 Task: Find connections with filter location Hilsa with filter topic #healthy with filter profile language German with filter current company TCIExpress Ltd with filter school Dr B R Ambedkar National Institute of Technology, Jalandhar with filter industry Administrative and Support Services with filter service category Pricing Strategy with filter keywords title Animal Shelter Volunteer
Action: Mouse moved to (554, 82)
Screenshot: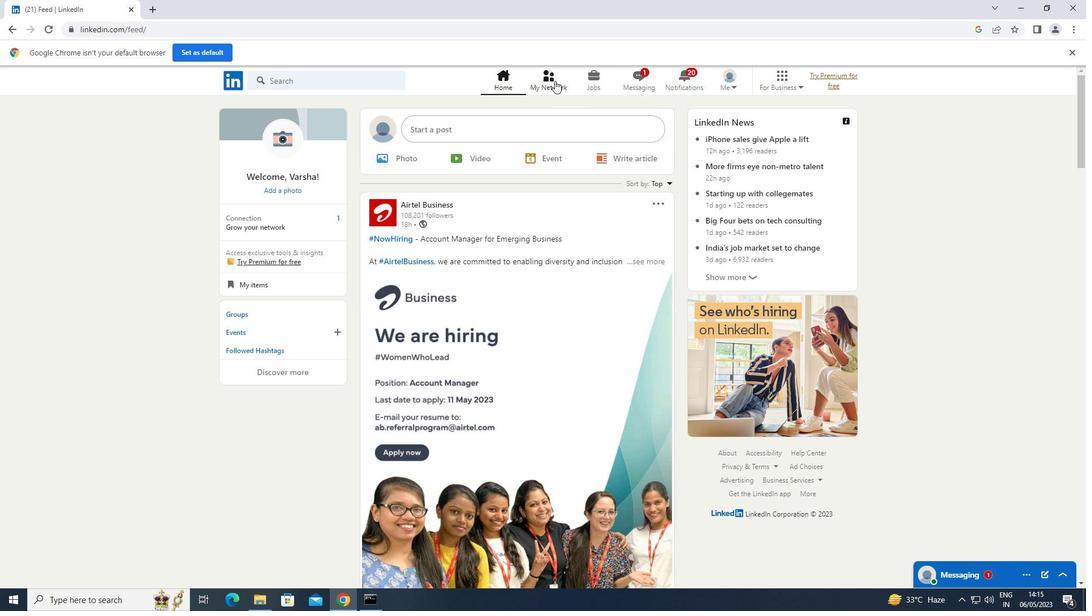 
Action: Mouse pressed left at (554, 82)
Screenshot: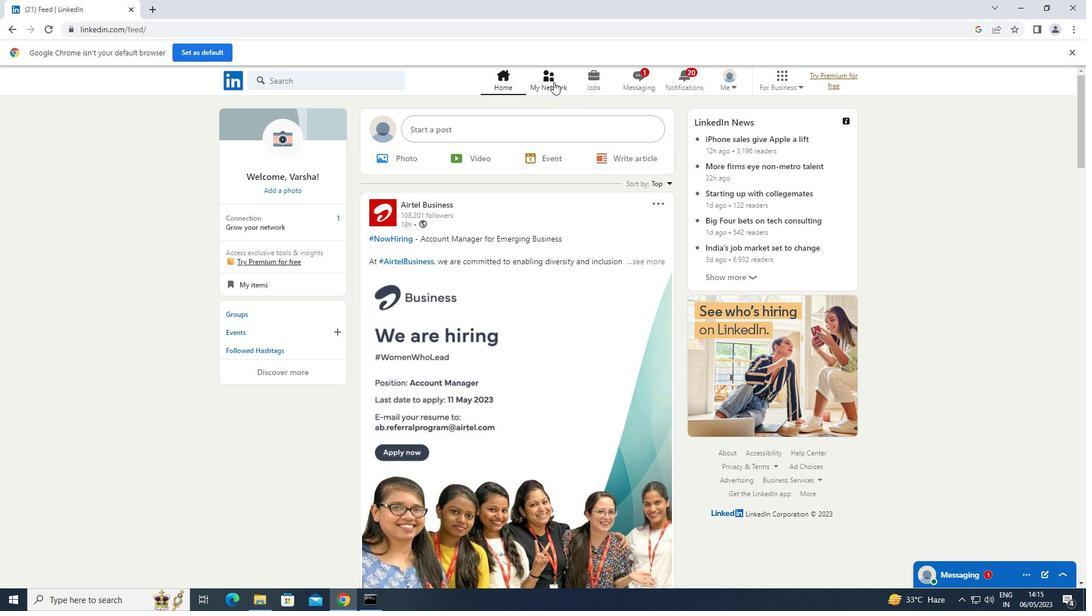 
Action: Mouse moved to (311, 143)
Screenshot: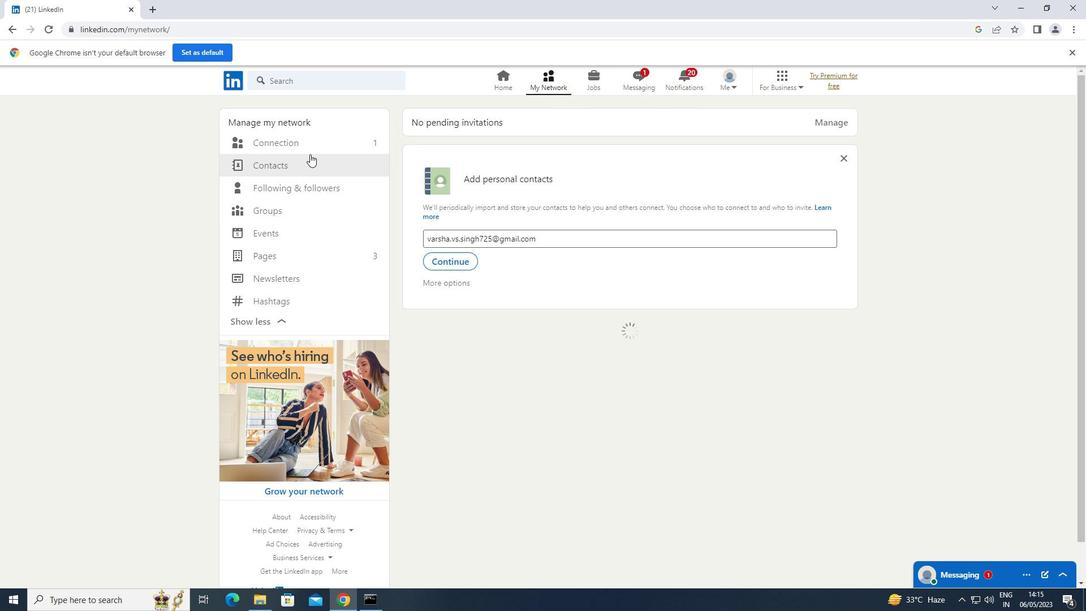 
Action: Mouse pressed left at (311, 143)
Screenshot: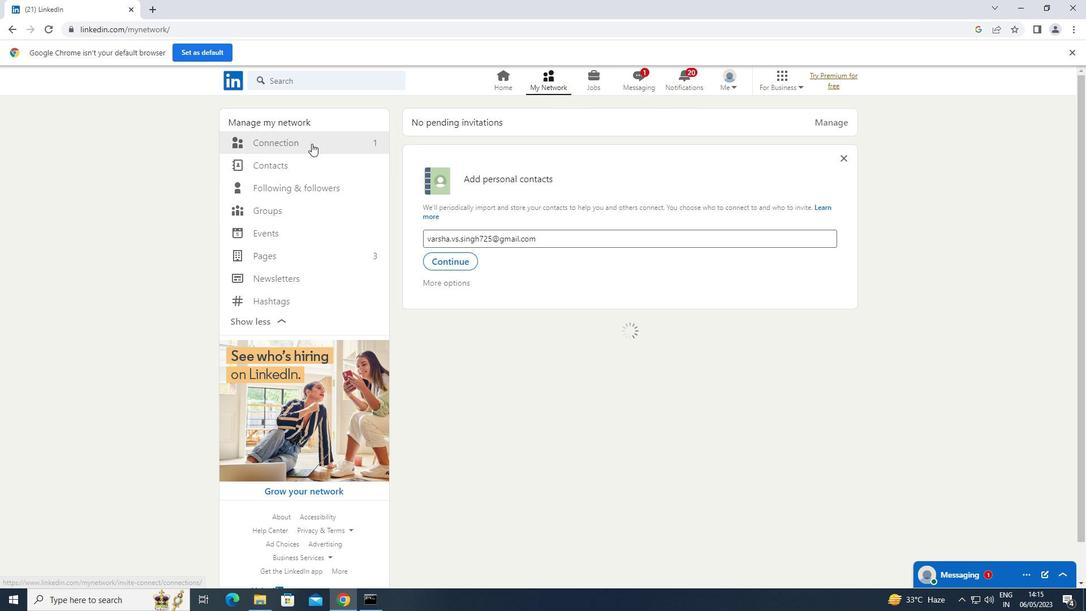 
Action: Mouse moved to (636, 143)
Screenshot: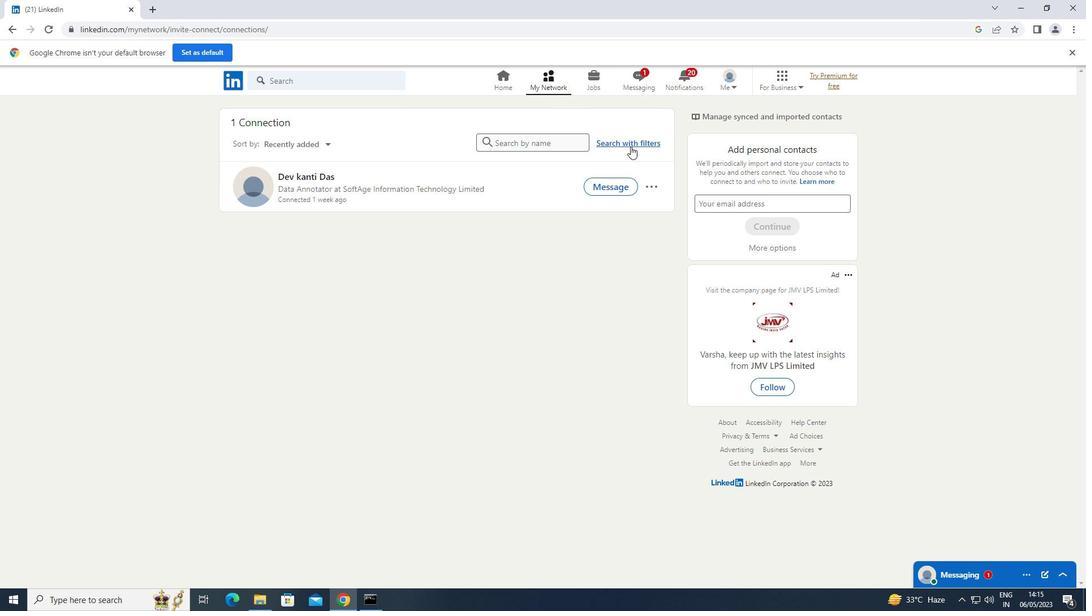 
Action: Mouse pressed left at (636, 143)
Screenshot: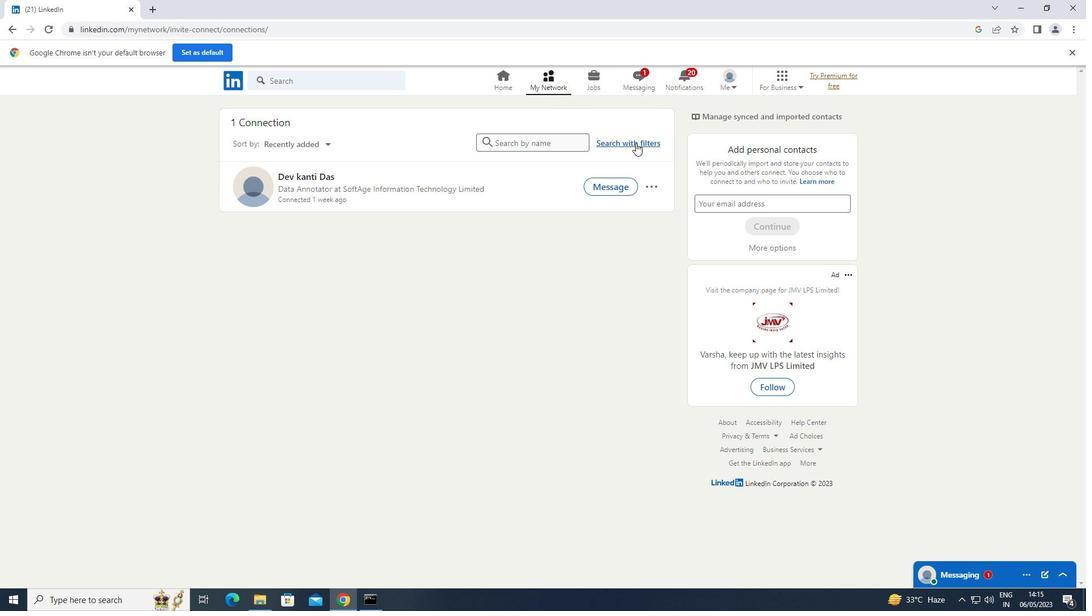 
Action: Mouse moved to (584, 108)
Screenshot: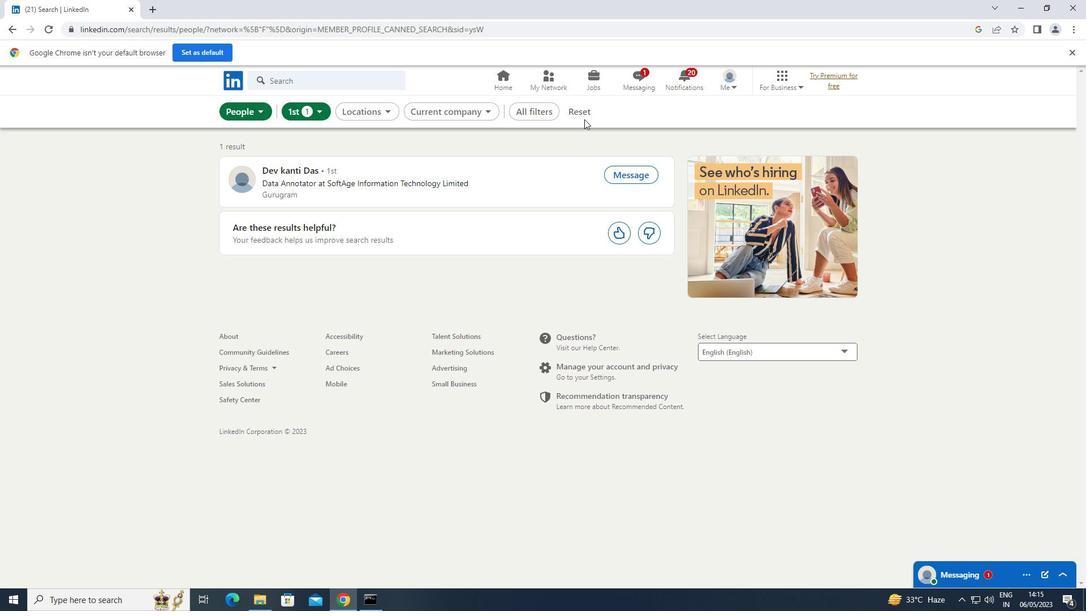
Action: Mouse pressed left at (584, 108)
Screenshot: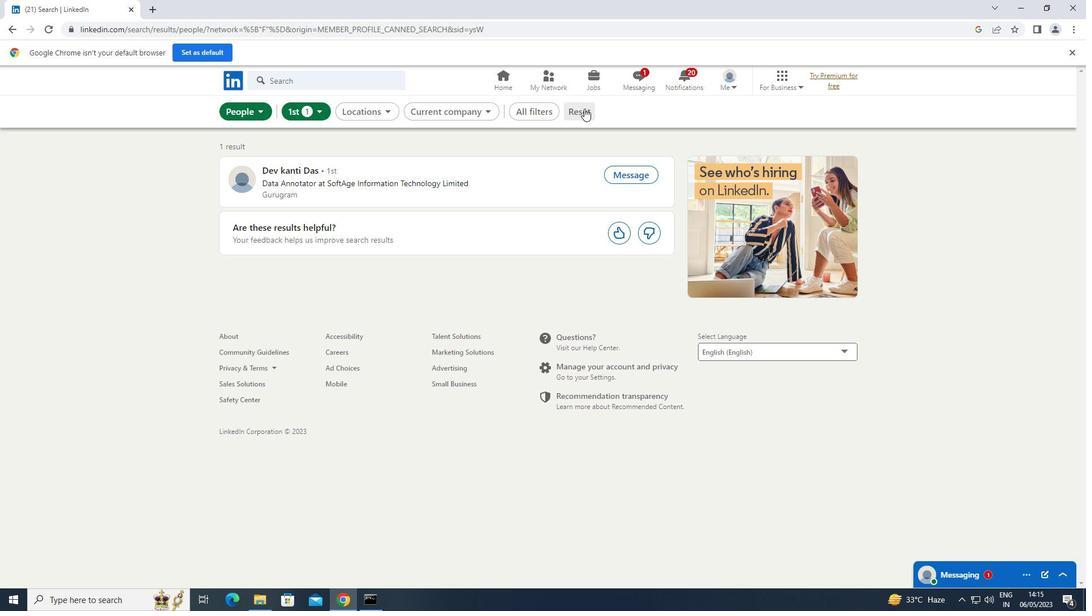 
Action: Mouse moved to (571, 108)
Screenshot: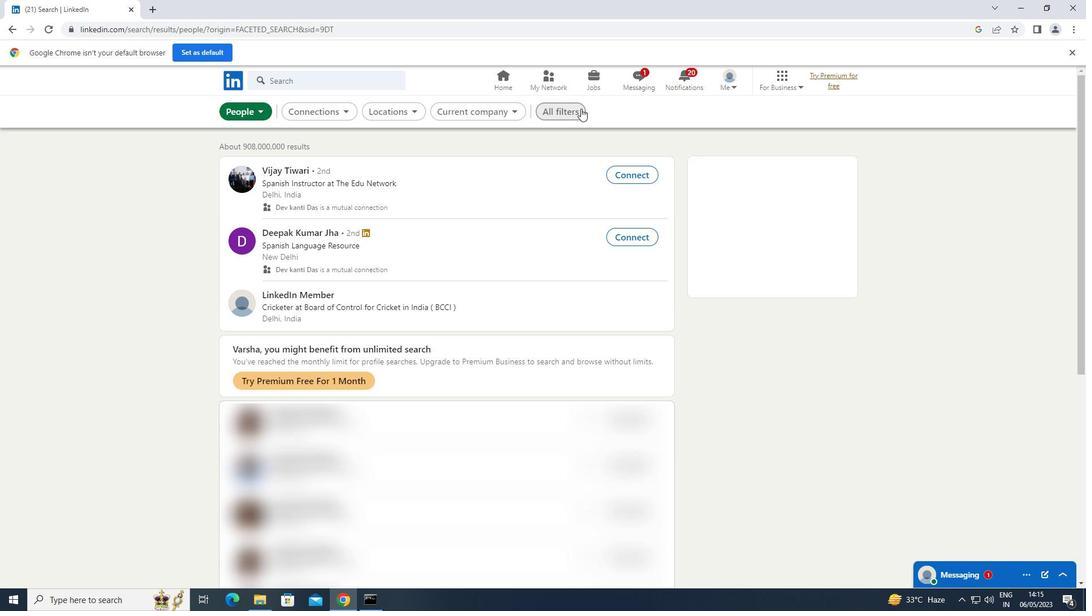 
Action: Mouse pressed left at (571, 108)
Screenshot: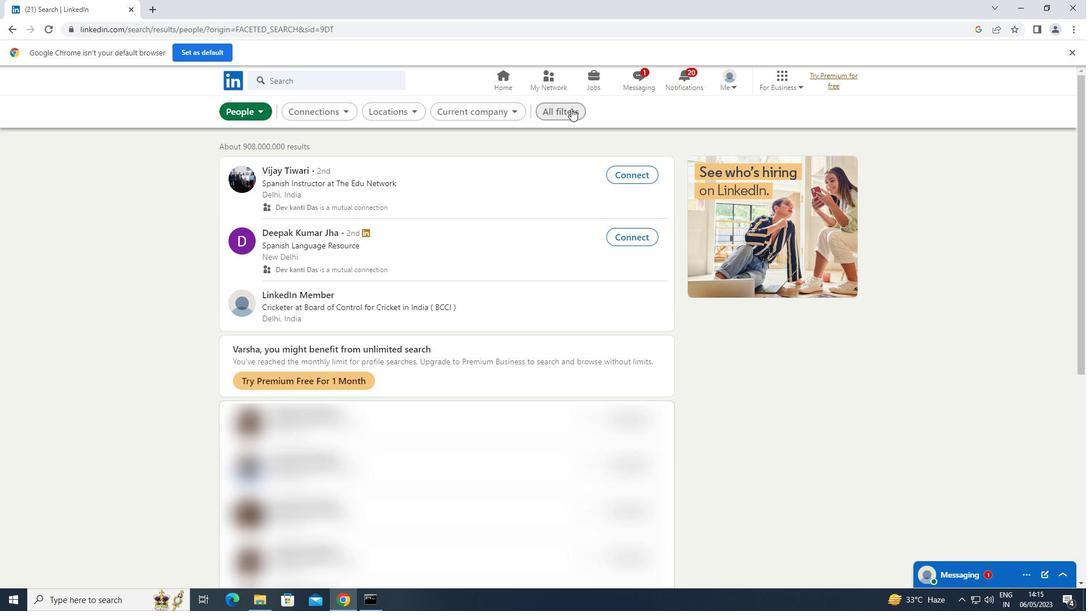 
Action: Mouse moved to (869, 260)
Screenshot: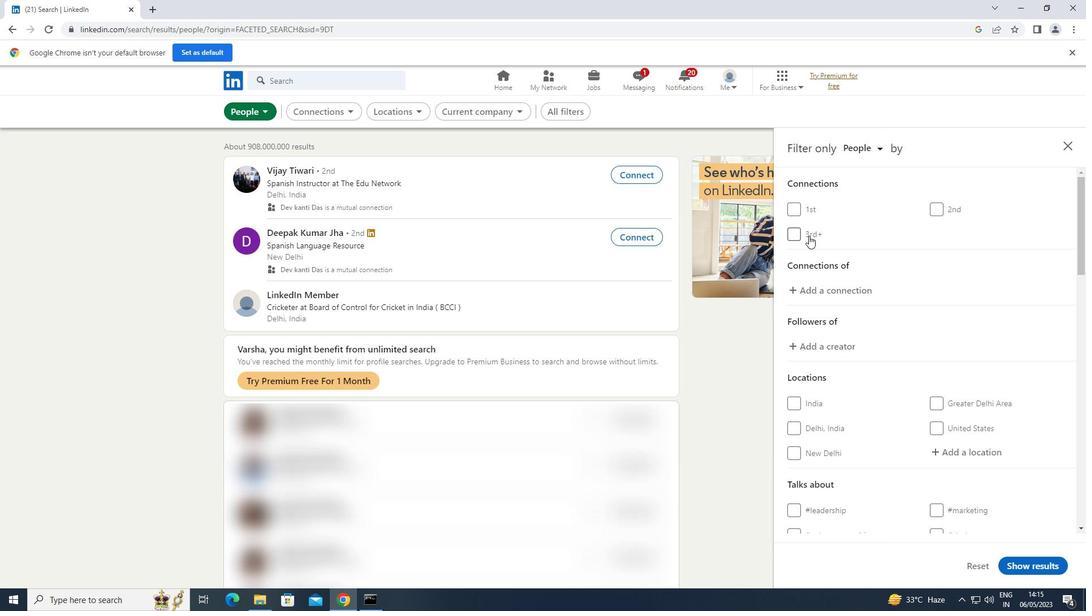 
Action: Mouse scrolled (869, 259) with delta (0, 0)
Screenshot: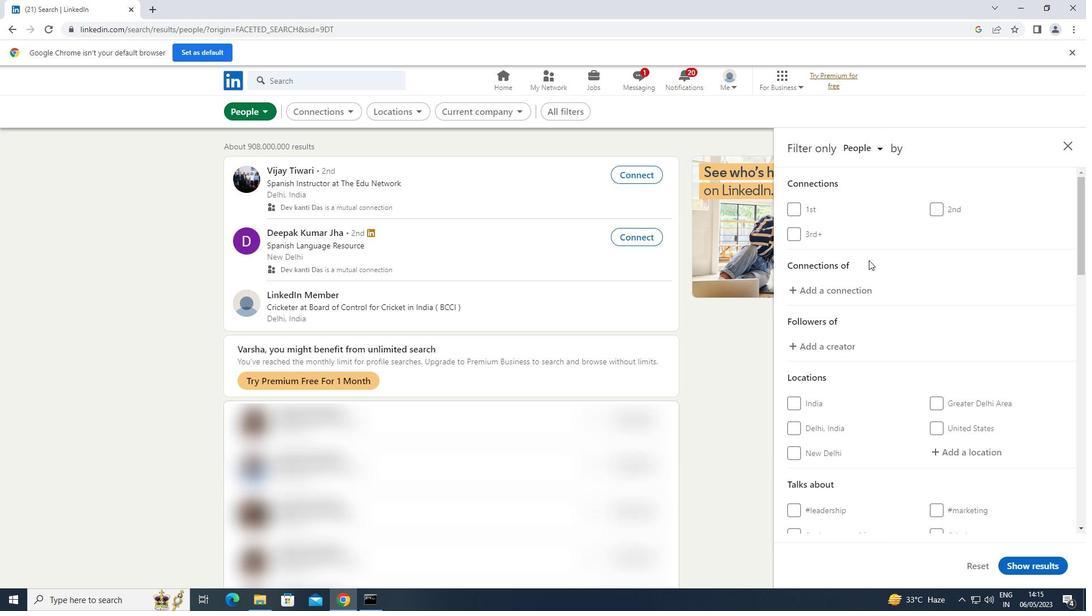 
Action: Mouse scrolled (869, 259) with delta (0, 0)
Screenshot: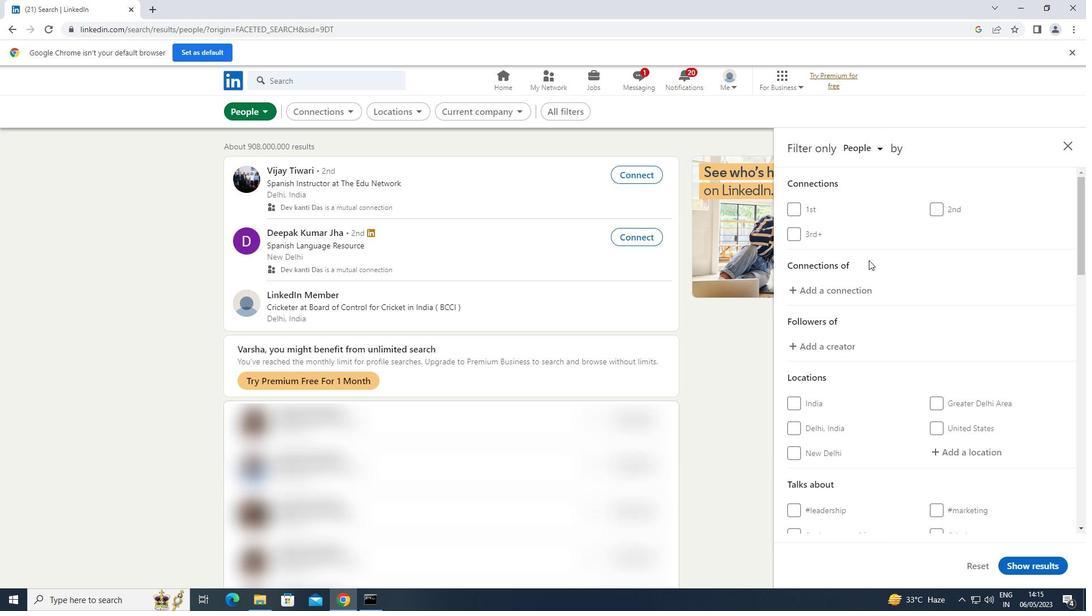 
Action: Mouse scrolled (869, 259) with delta (0, 0)
Screenshot: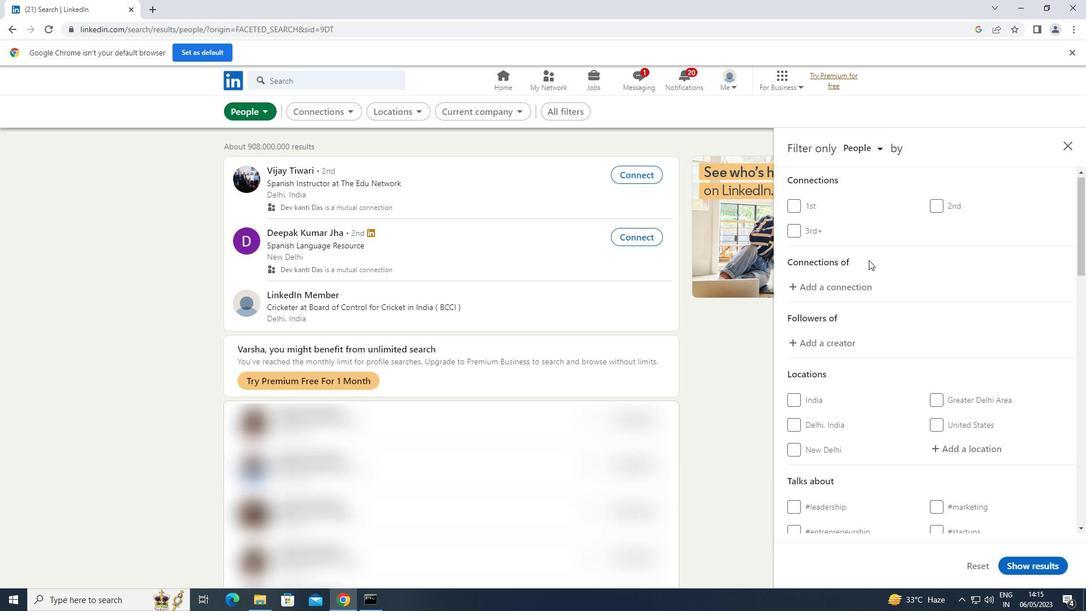 
Action: Mouse moved to (951, 281)
Screenshot: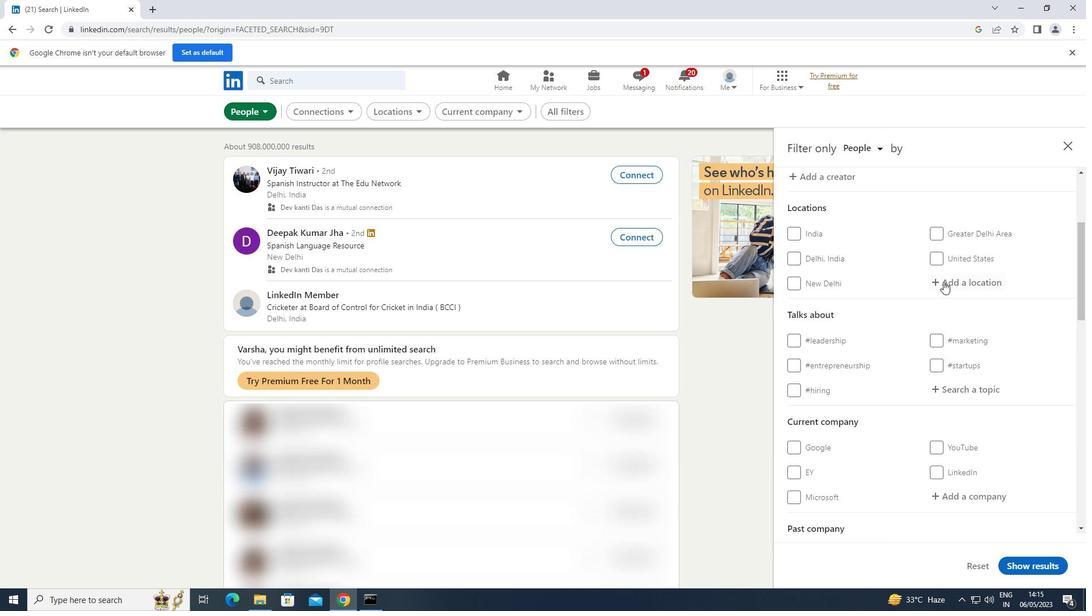 
Action: Mouse pressed left at (951, 281)
Screenshot: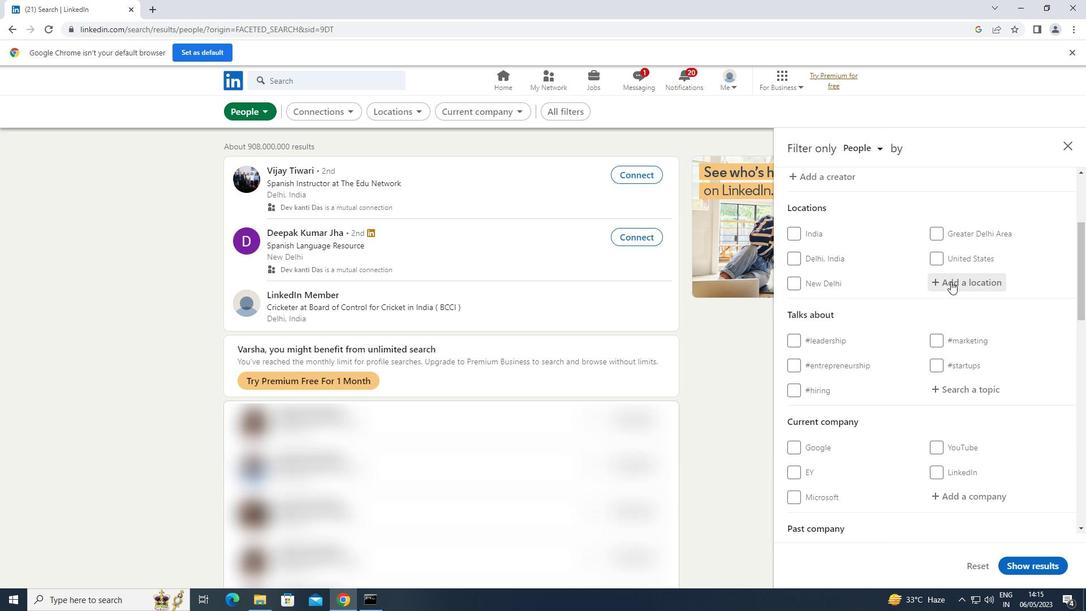 
Action: Mouse moved to (952, 281)
Screenshot: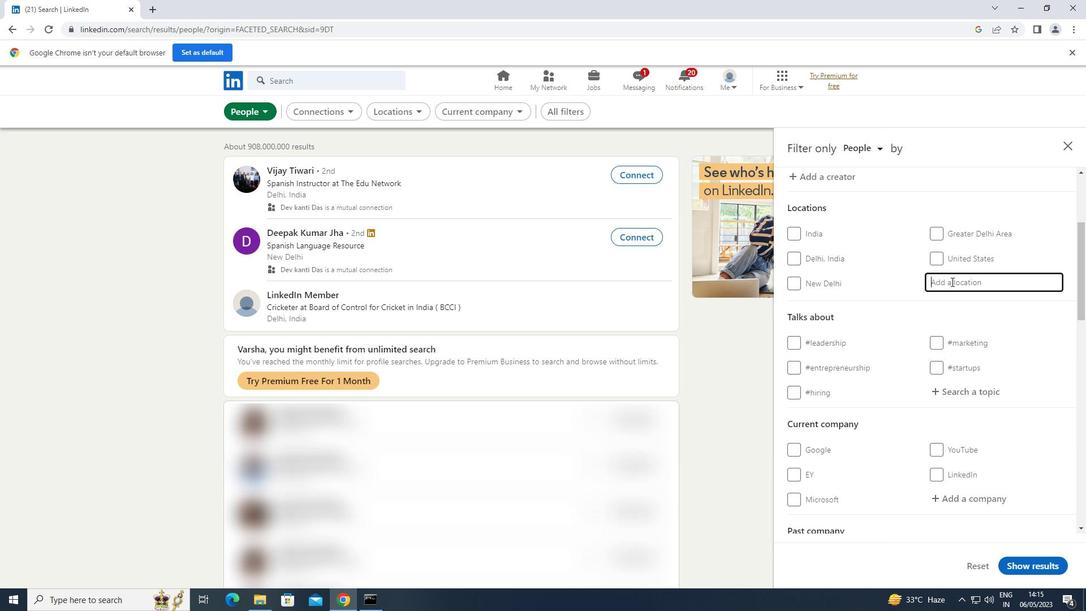 
Action: Key pressed <Key.shift>HILSA
Screenshot: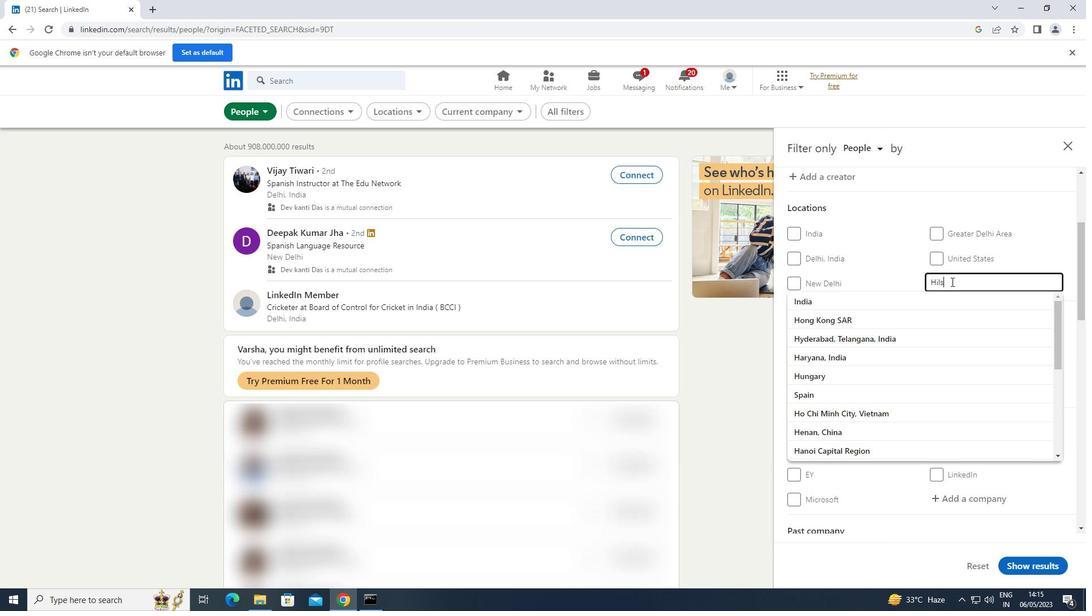 
Action: Mouse moved to (960, 391)
Screenshot: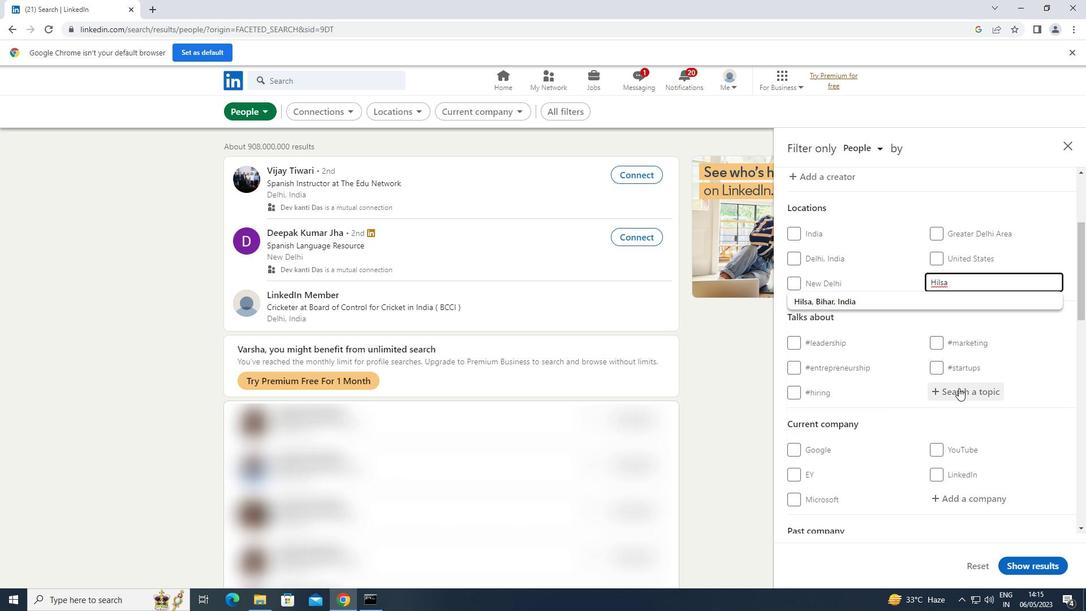 
Action: Mouse pressed left at (960, 391)
Screenshot: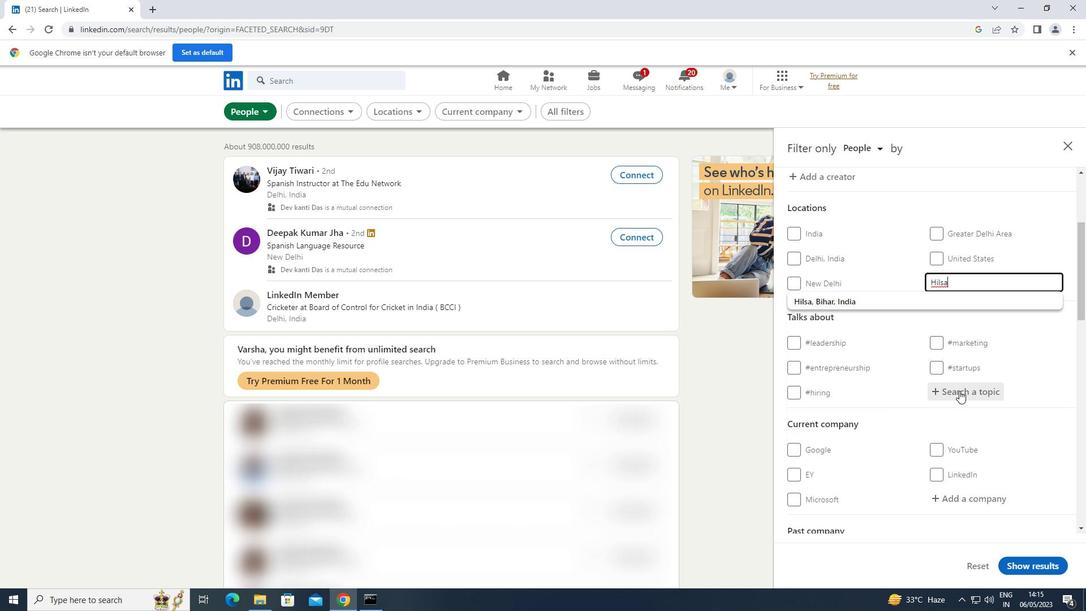 
Action: Key pressed HEALTHY
Screenshot: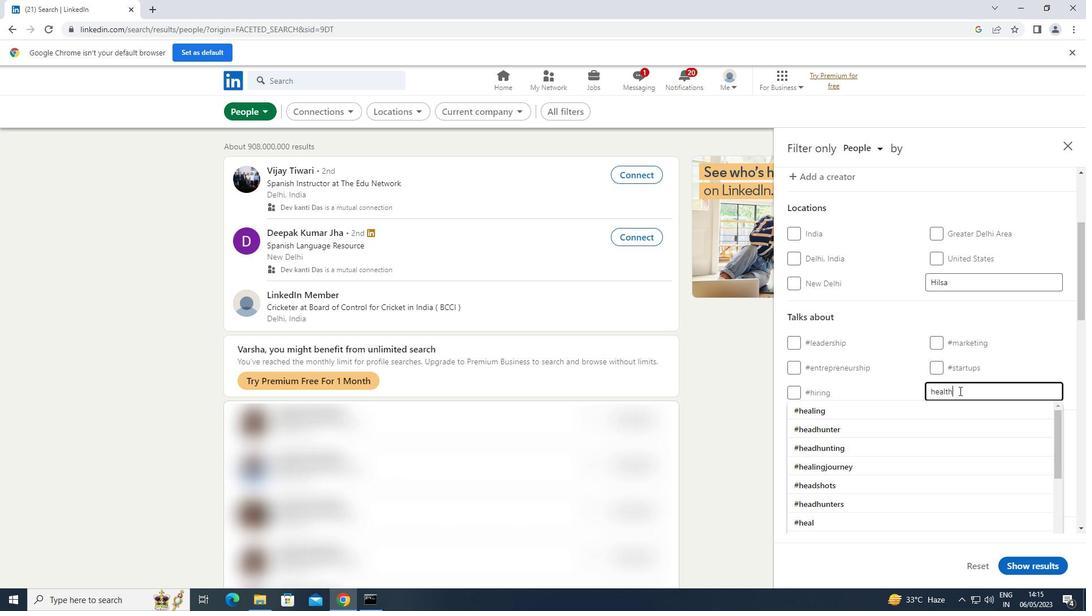 
Action: Mouse moved to (871, 447)
Screenshot: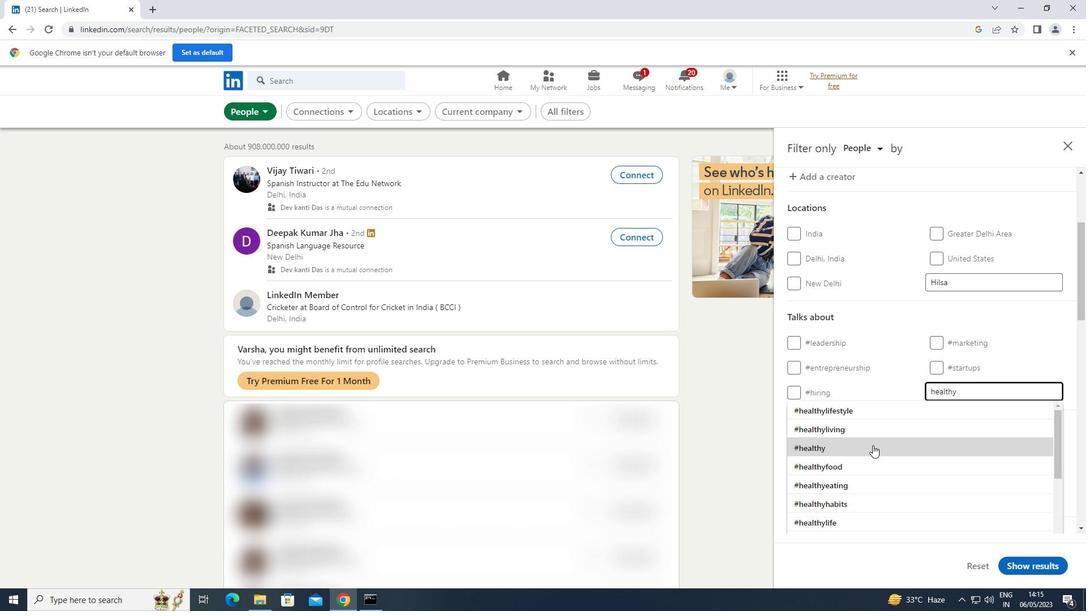 
Action: Mouse pressed left at (871, 447)
Screenshot: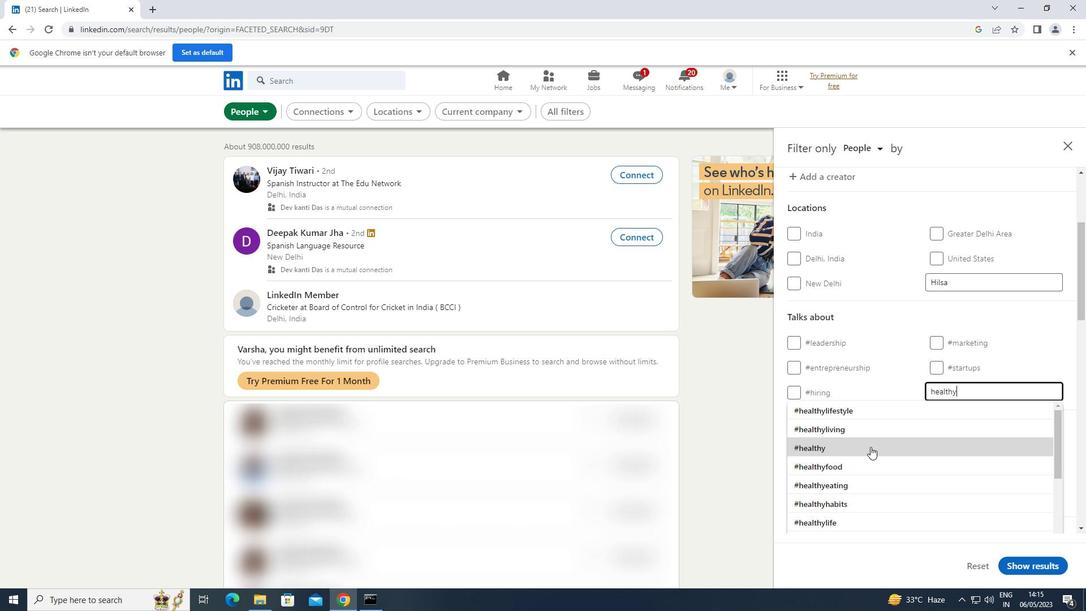 
Action: Mouse moved to (873, 443)
Screenshot: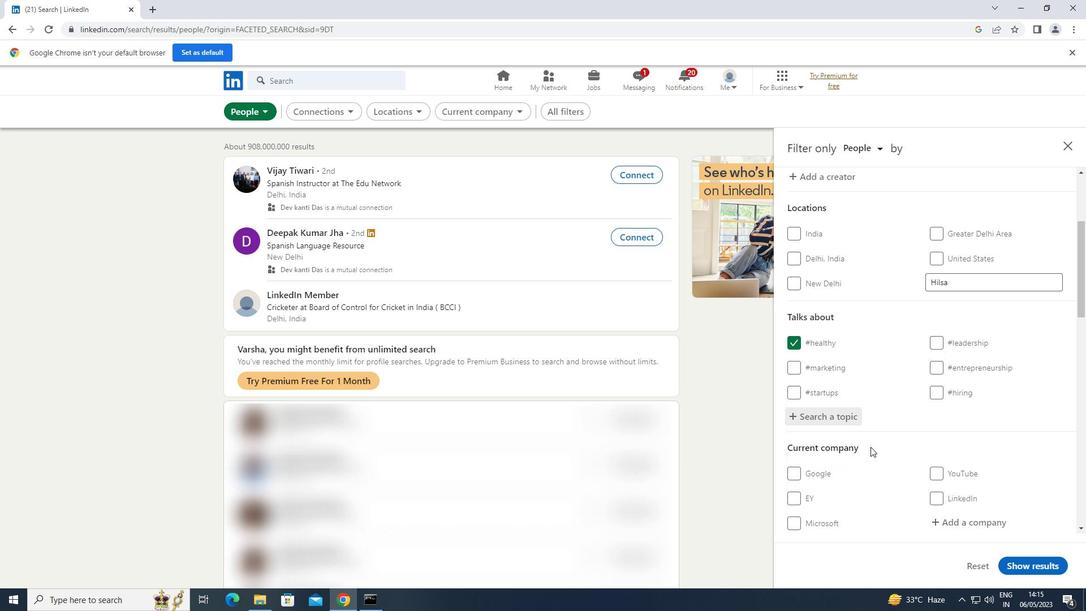 
Action: Mouse scrolled (873, 443) with delta (0, 0)
Screenshot: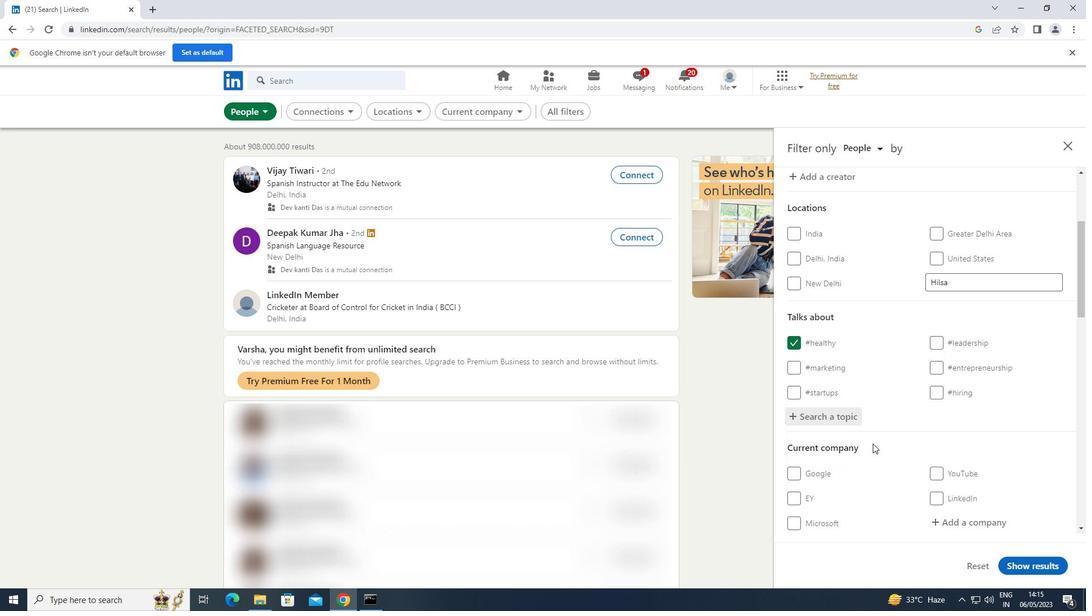 
Action: Mouse moved to (874, 443)
Screenshot: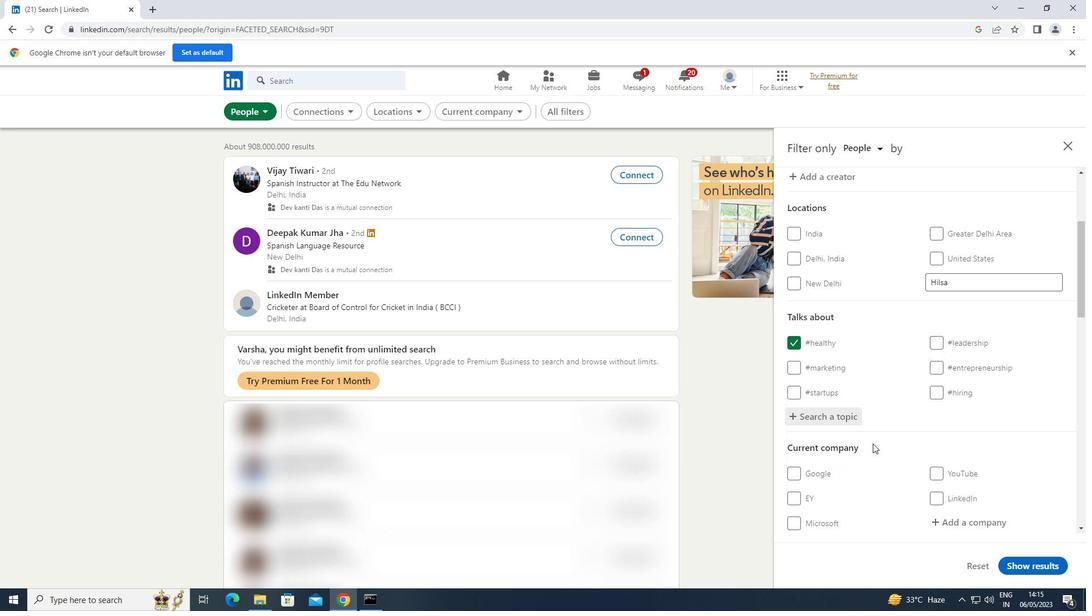 
Action: Mouse scrolled (874, 442) with delta (0, 0)
Screenshot: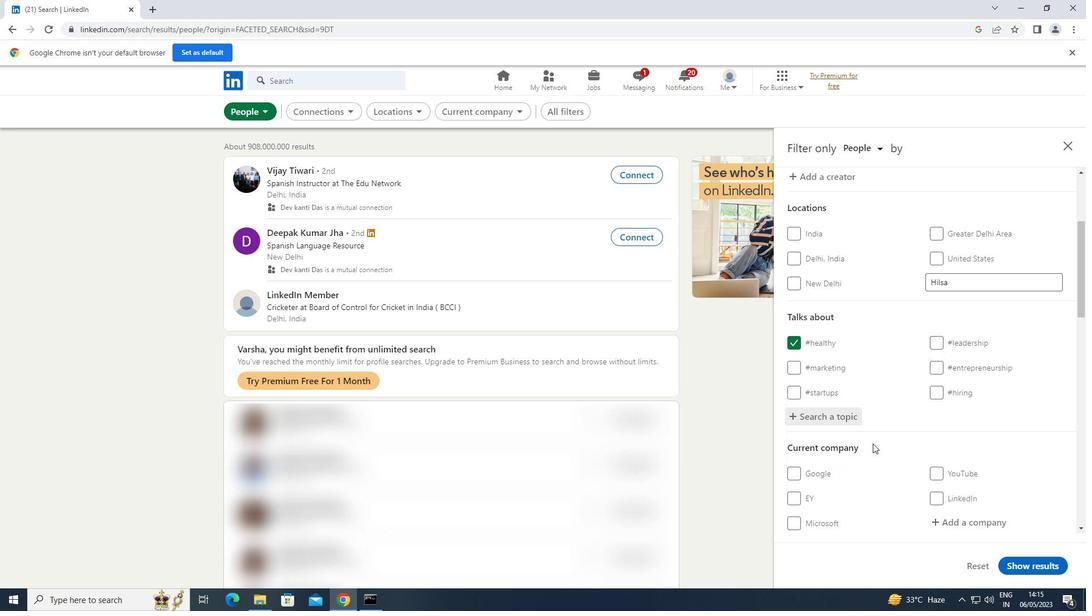 
Action: Mouse scrolled (874, 442) with delta (0, 0)
Screenshot: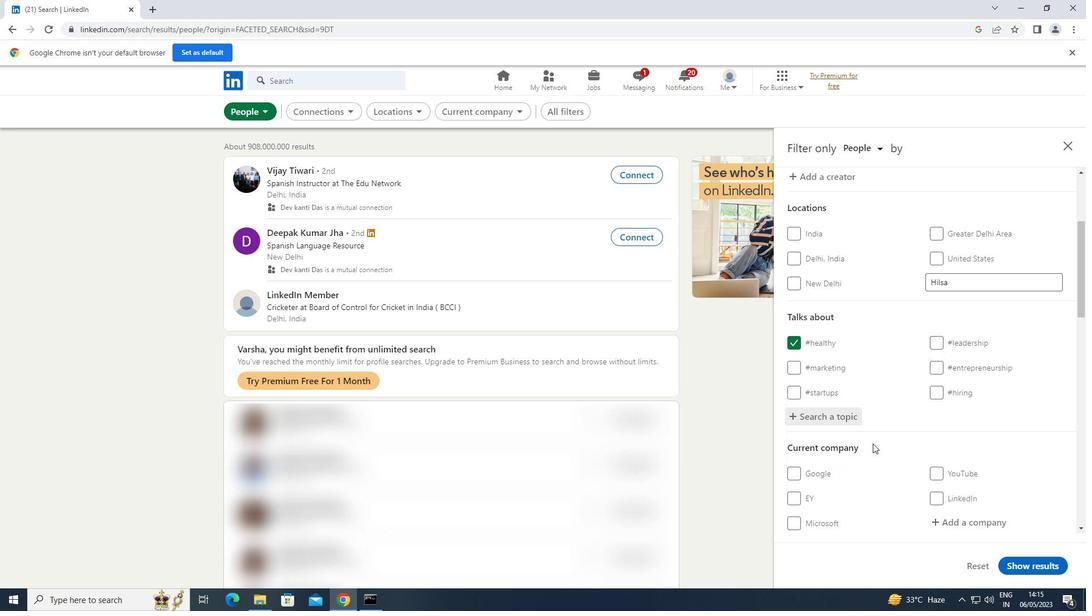 
Action: Mouse scrolled (874, 442) with delta (0, 0)
Screenshot: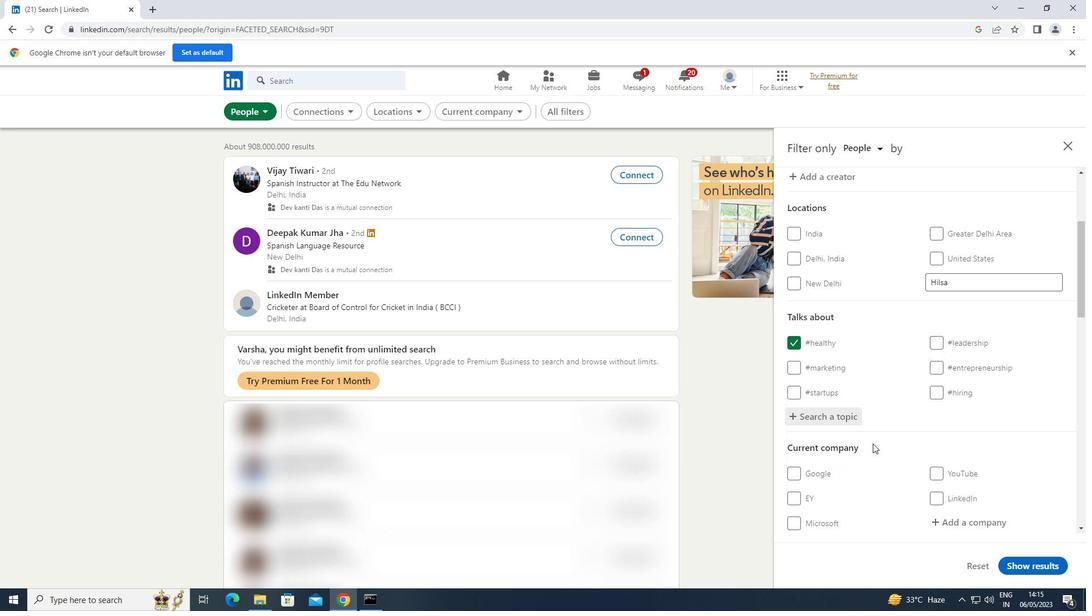 
Action: Mouse scrolled (874, 442) with delta (0, 0)
Screenshot: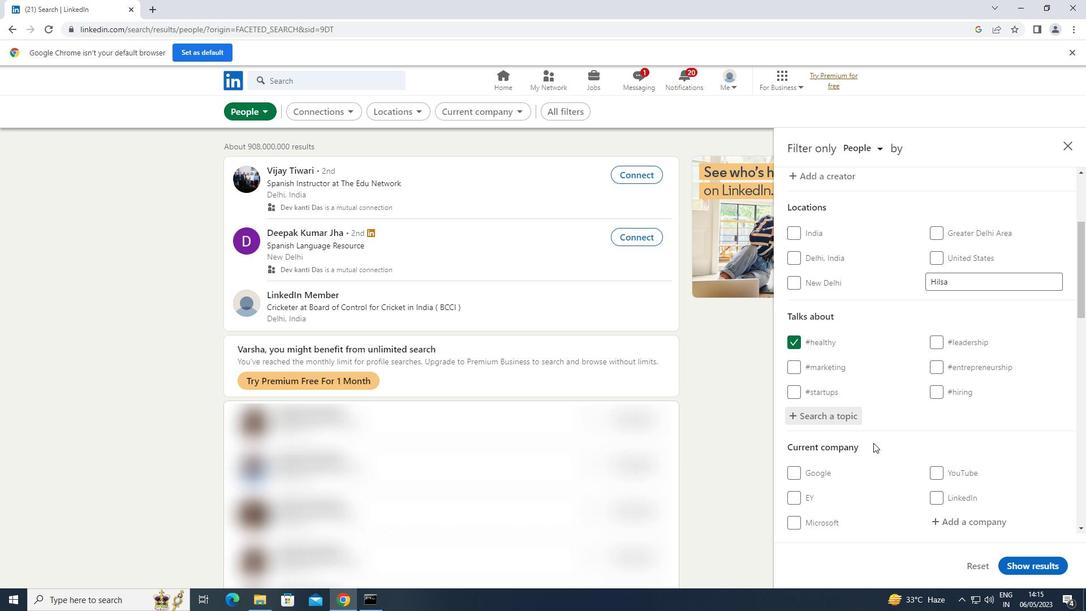 
Action: Mouse moved to (876, 440)
Screenshot: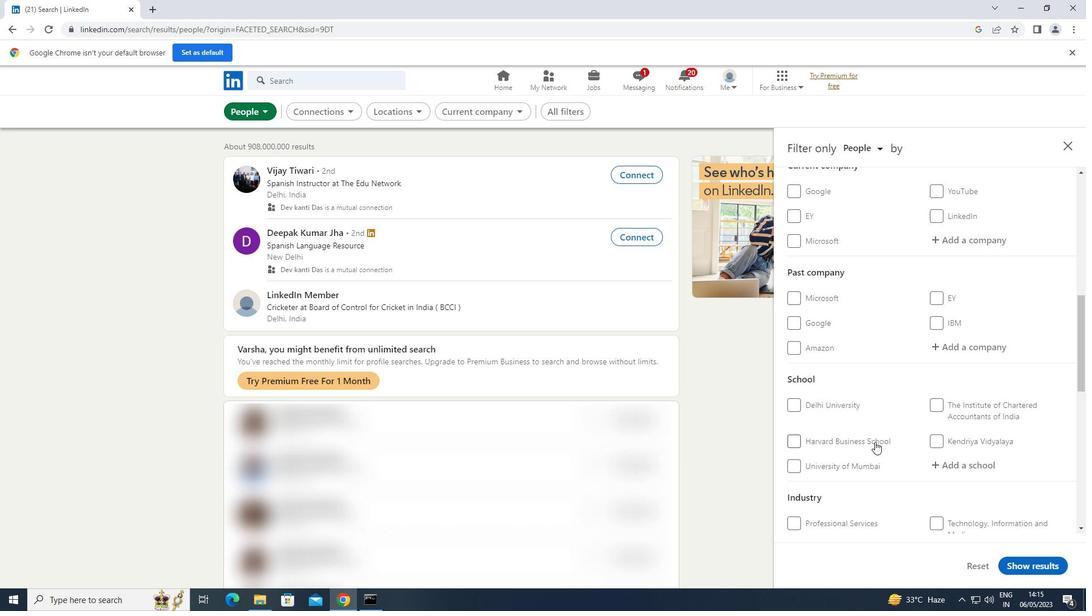 
Action: Mouse scrolled (876, 440) with delta (0, 0)
Screenshot: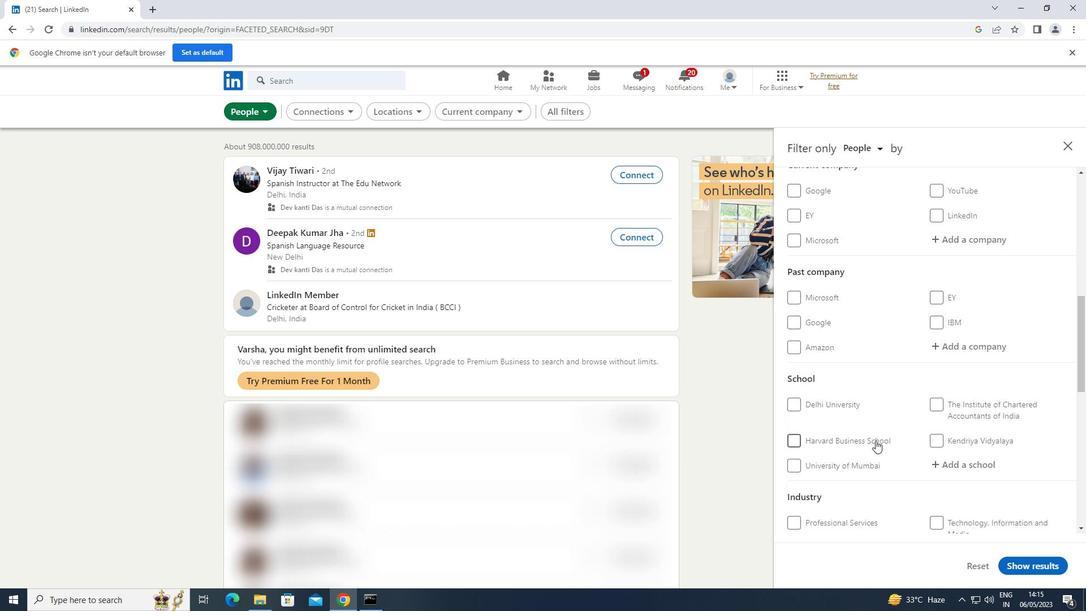 
Action: Mouse scrolled (876, 440) with delta (0, 0)
Screenshot: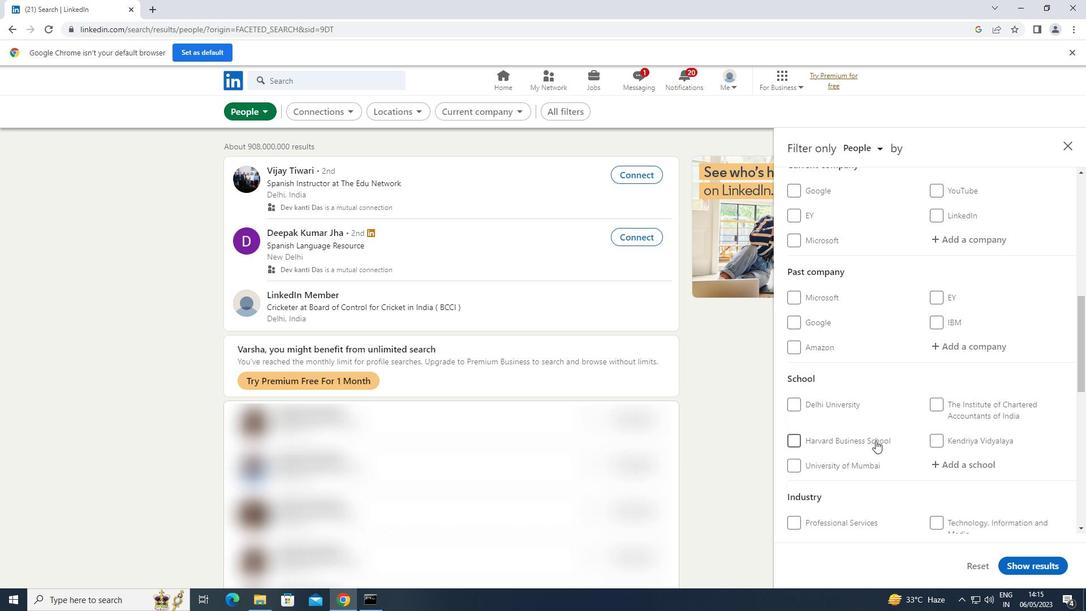 
Action: Mouse scrolled (876, 440) with delta (0, 0)
Screenshot: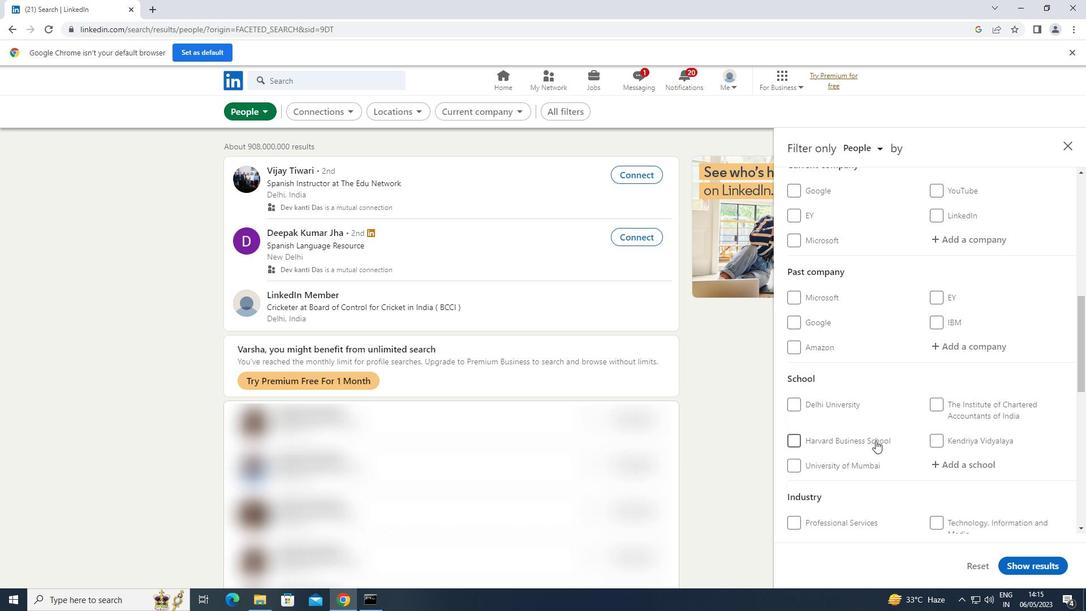 
Action: Mouse scrolled (876, 440) with delta (0, 0)
Screenshot: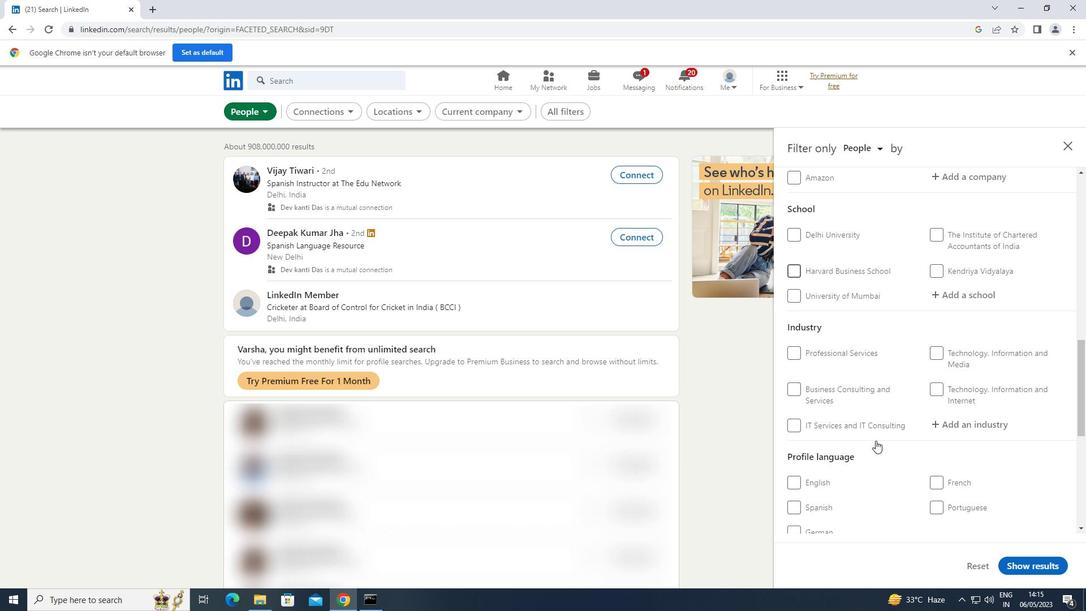 
Action: Mouse moved to (799, 473)
Screenshot: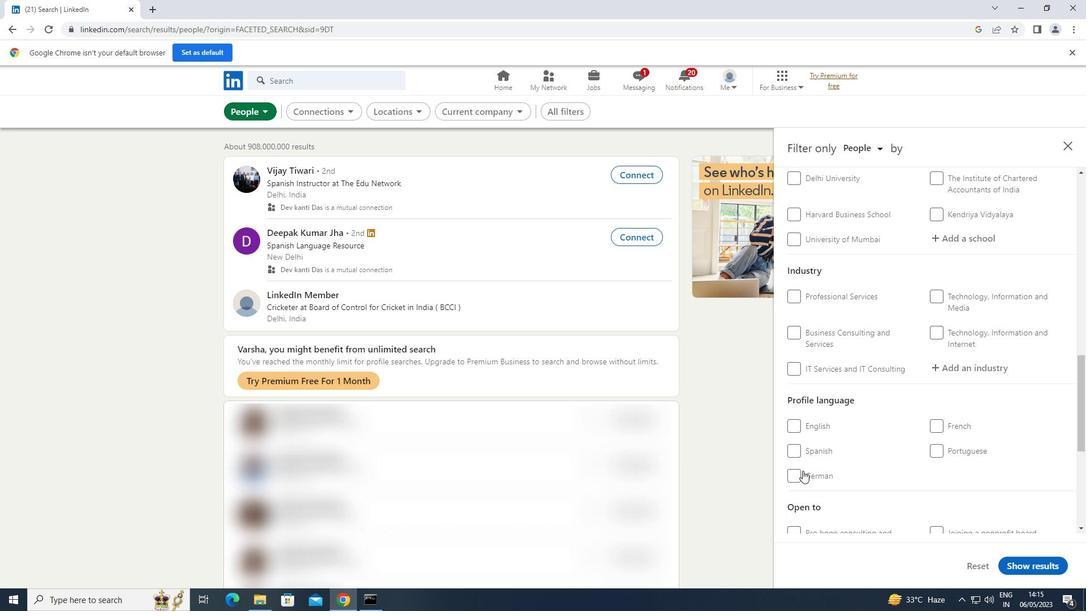 
Action: Mouse pressed left at (799, 473)
Screenshot: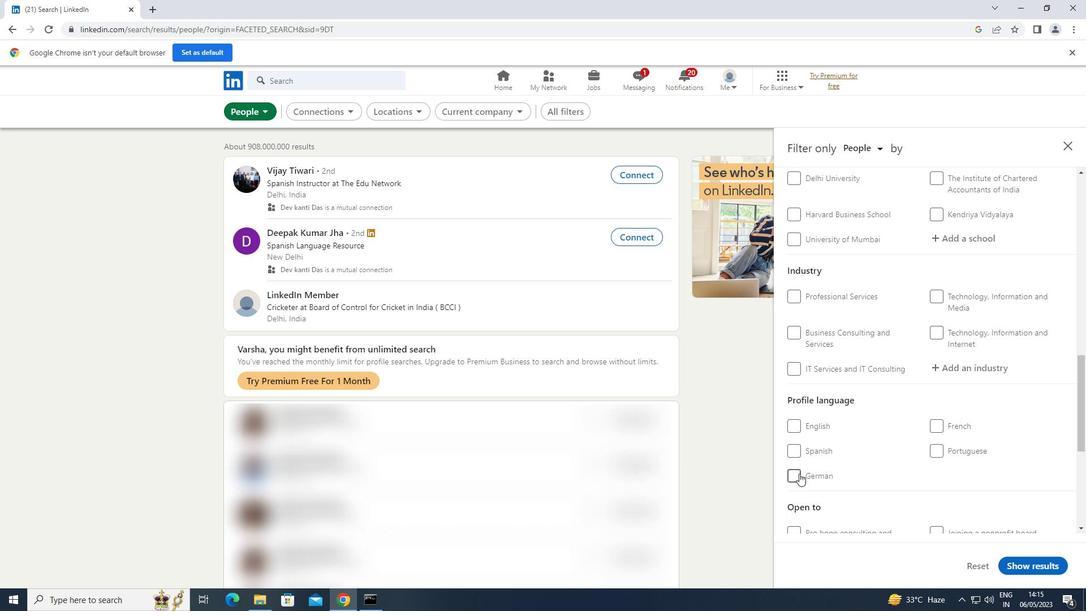 
Action: Mouse moved to (822, 441)
Screenshot: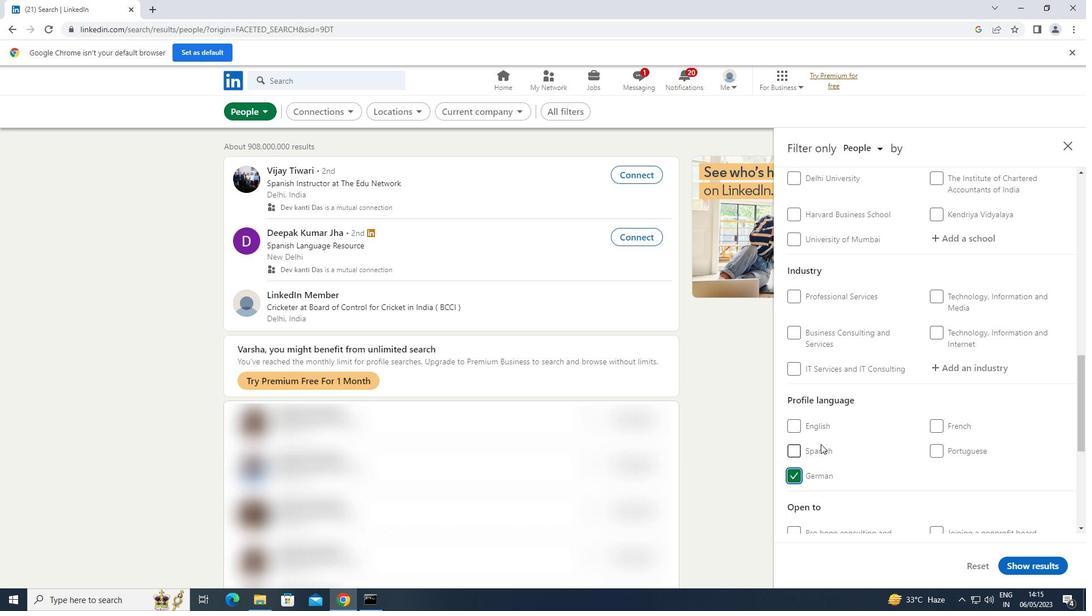 
Action: Mouse scrolled (822, 442) with delta (0, 0)
Screenshot: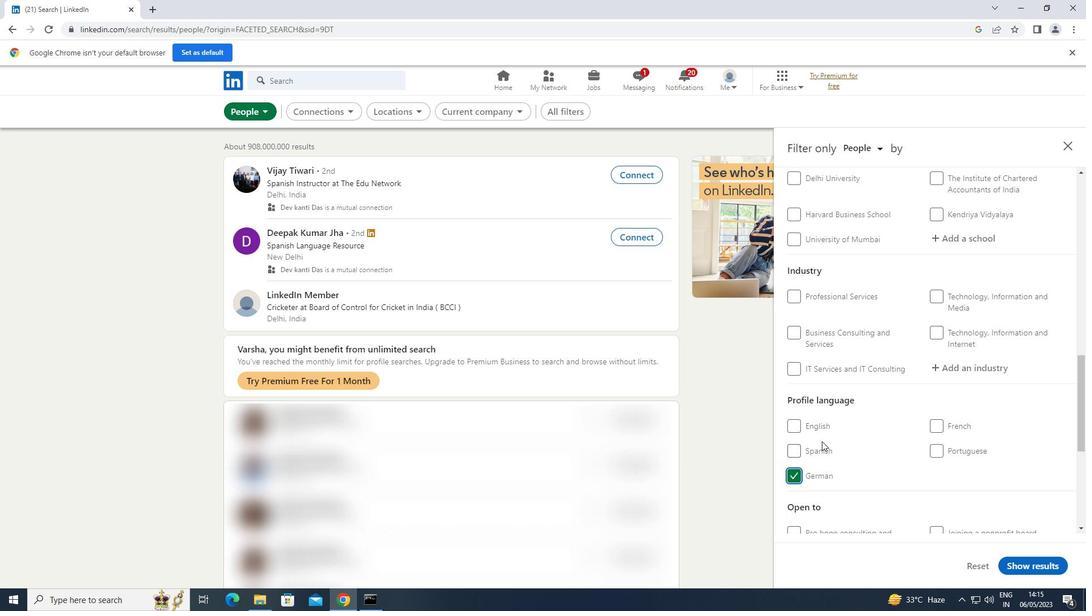 
Action: Mouse scrolled (822, 442) with delta (0, 0)
Screenshot: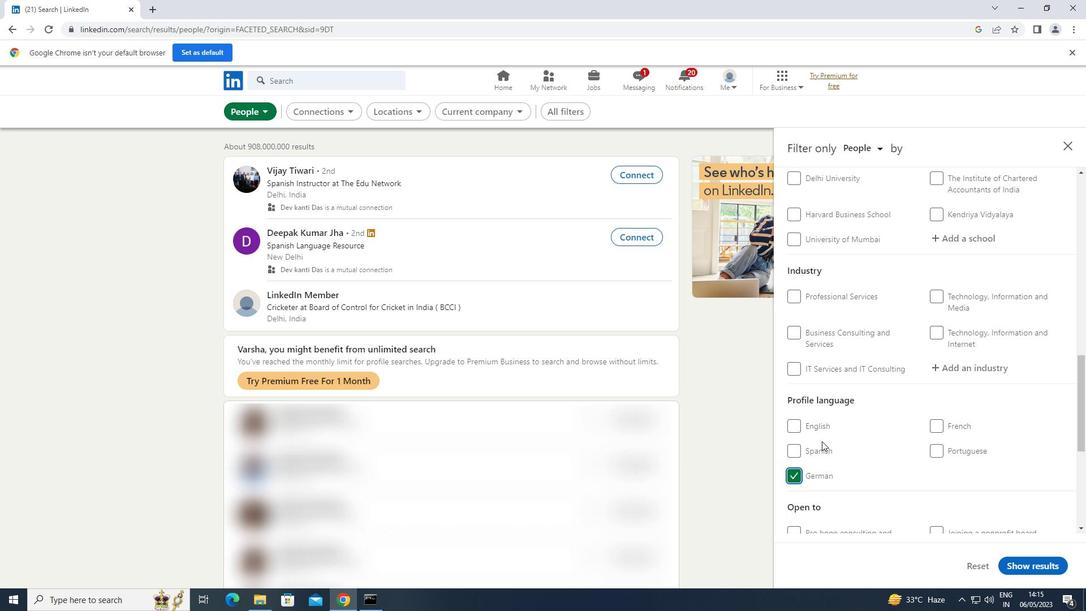 
Action: Mouse scrolled (822, 442) with delta (0, 0)
Screenshot: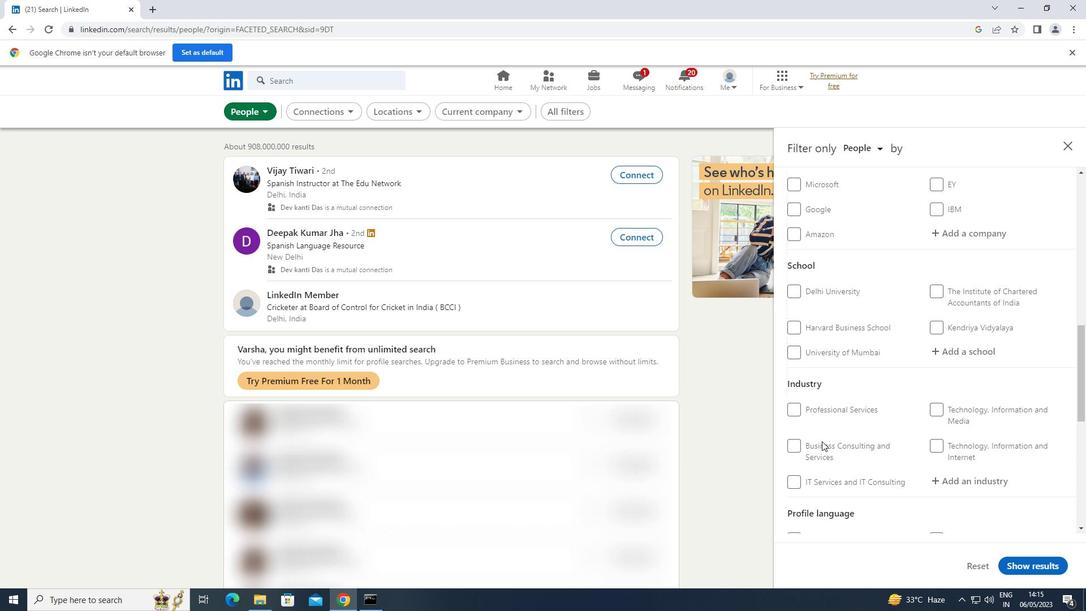 
Action: Mouse scrolled (822, 442) with delta (0, 0)
Screenshot: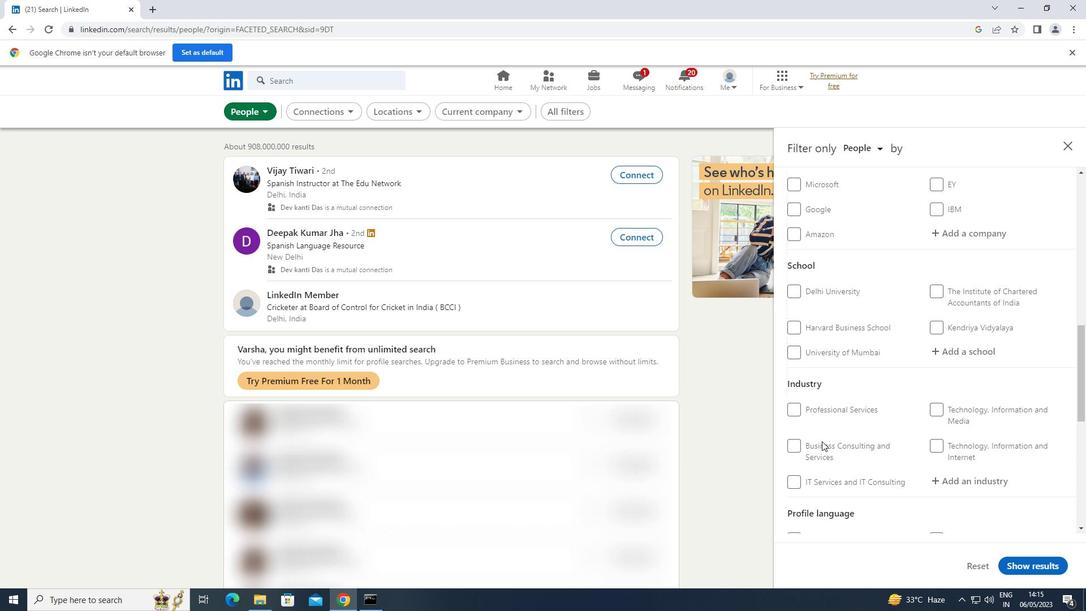 
Action: Mouse scrolled (822, 442) with delta (0, 0)
Screenshot: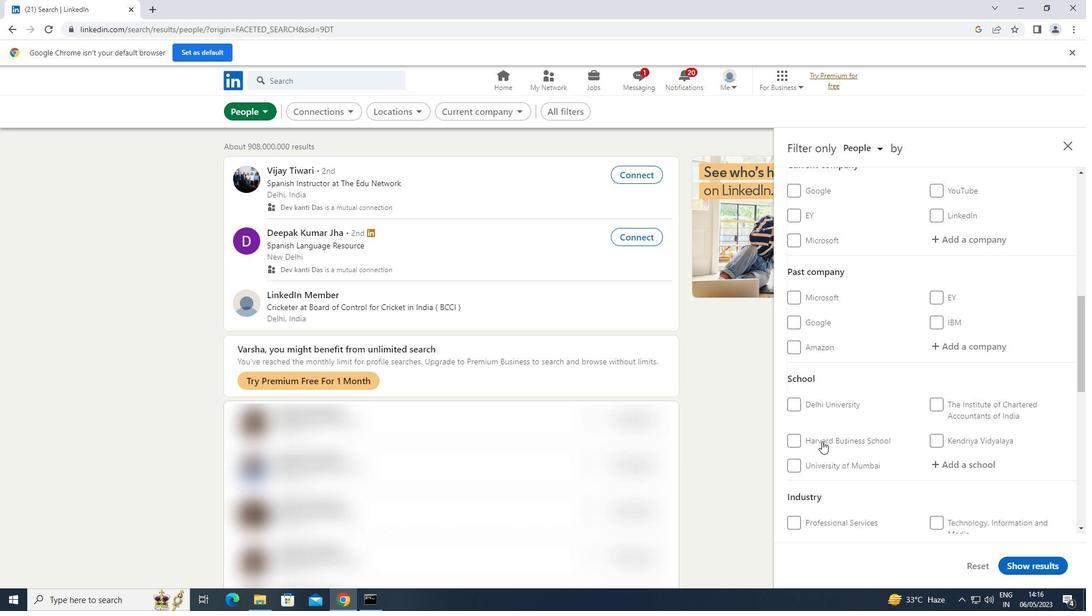 
Action: Mouse moved to (948, 296)
Screenshot: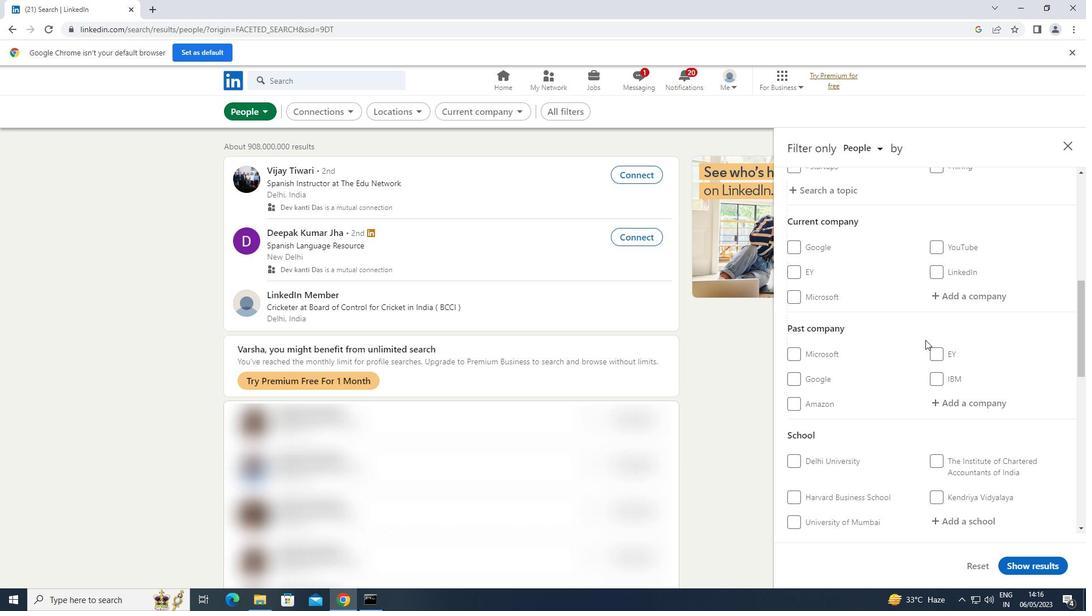 
Action: Mouse pressed left at (948, 296)
Screenshot: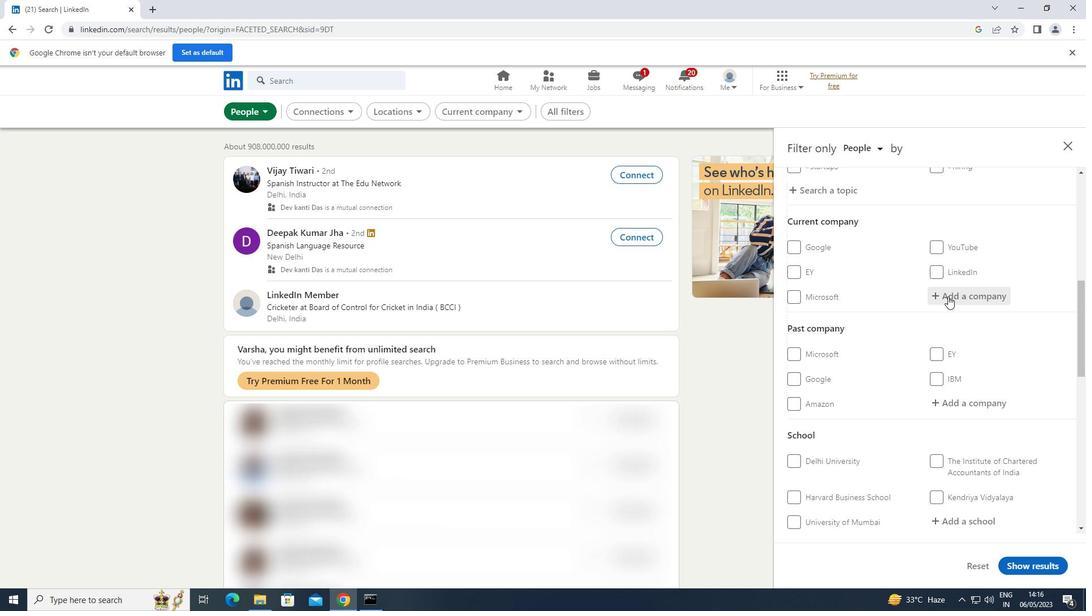 
Action: Mouse moved to (948, 296)
Screenshot: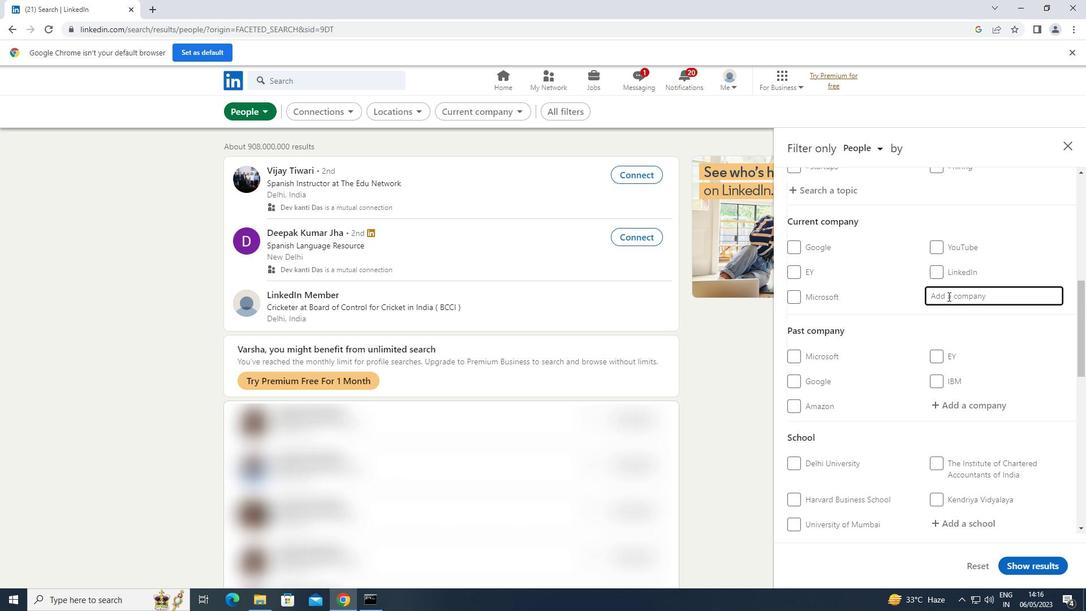 
Action: Key pressed <Key.shift>TCI<Key.shift>EXPRESS
Screenshot: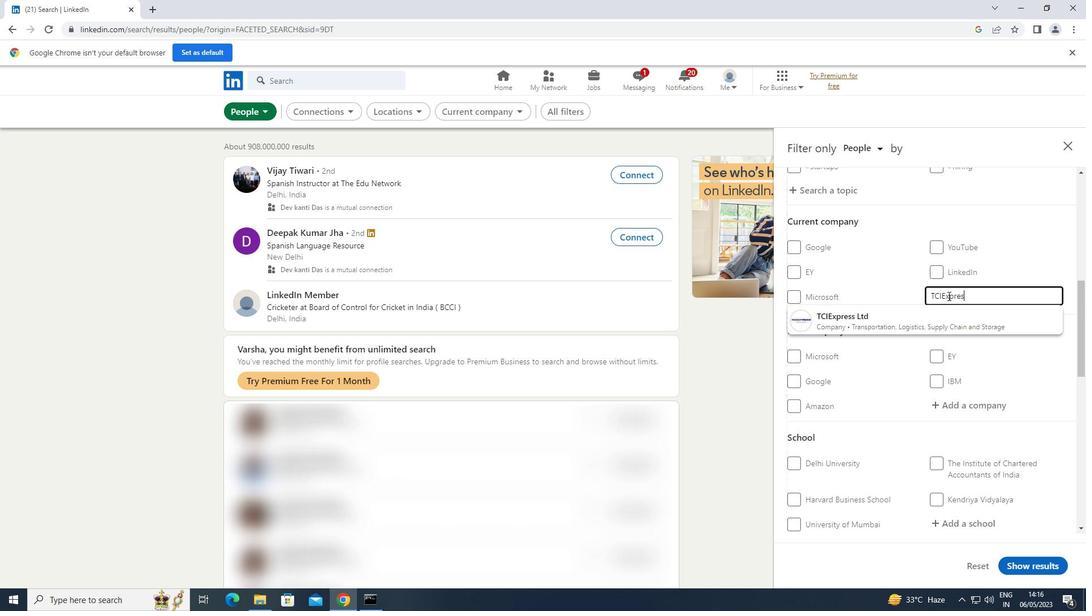 
Action: Mouse moved to (900, 314)
Screenshot: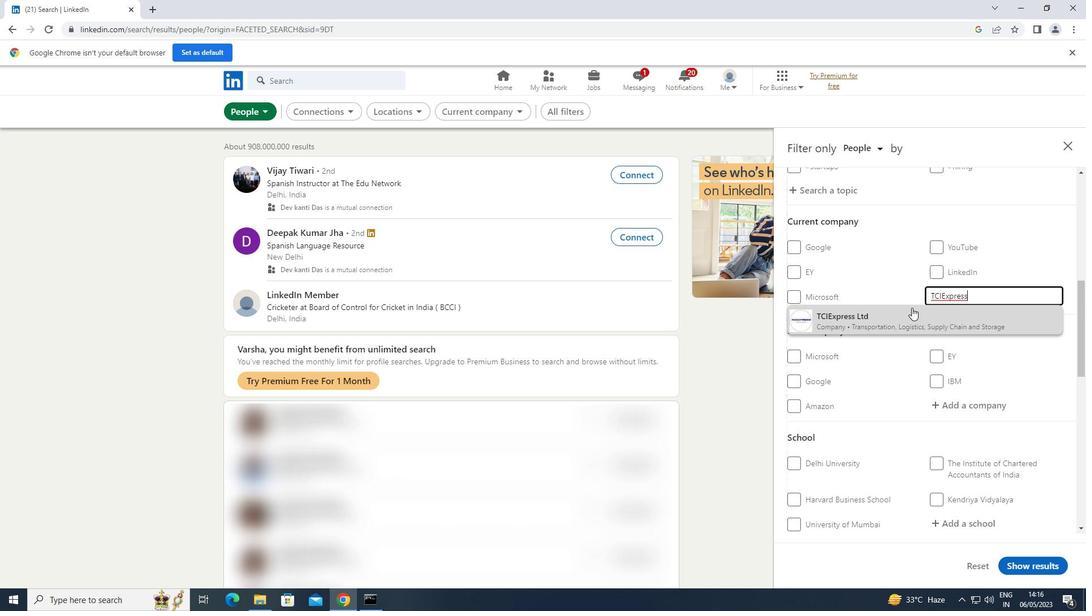 
Action: Mouse pressed left at (900, 314)
Screenshot: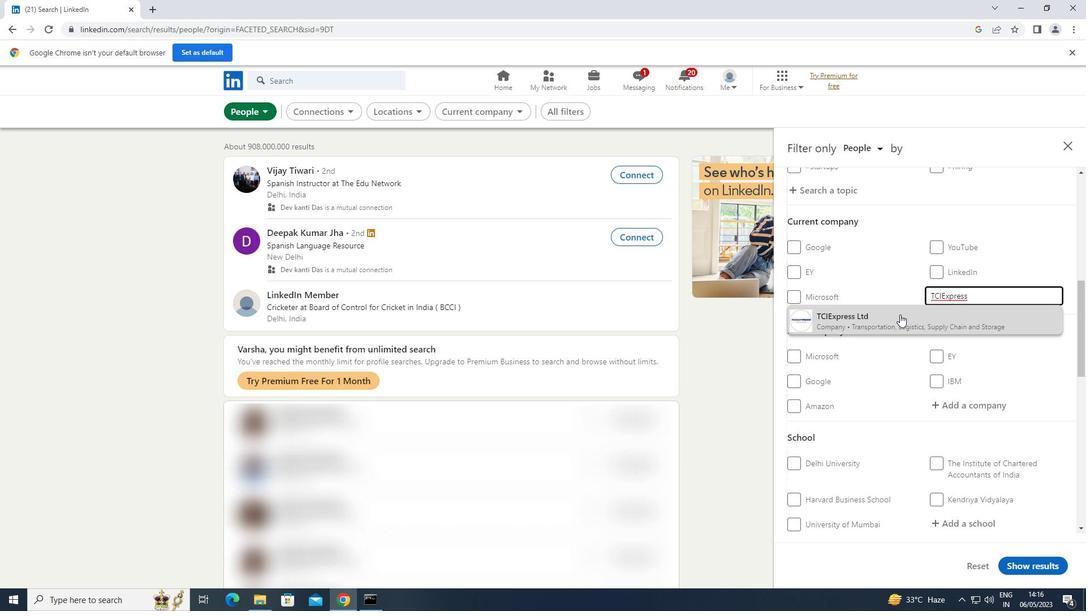 
Action: Mouse scrolled (900, 314) with delta (0, 0)
Screenshot: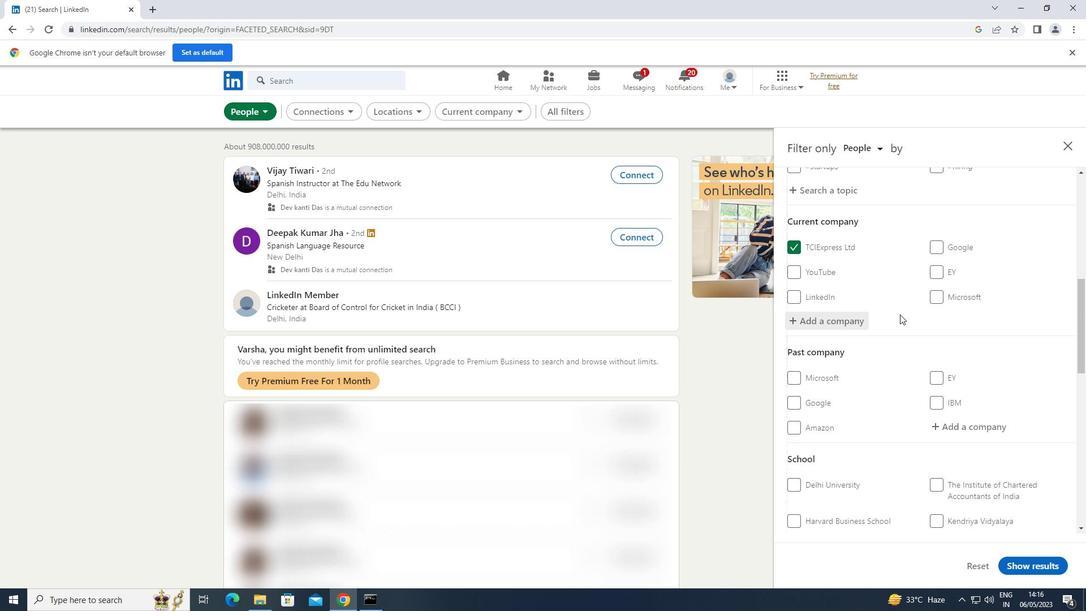
Action: Mouse scrolled (900, 314) with delta (0, 0)
Screenshot: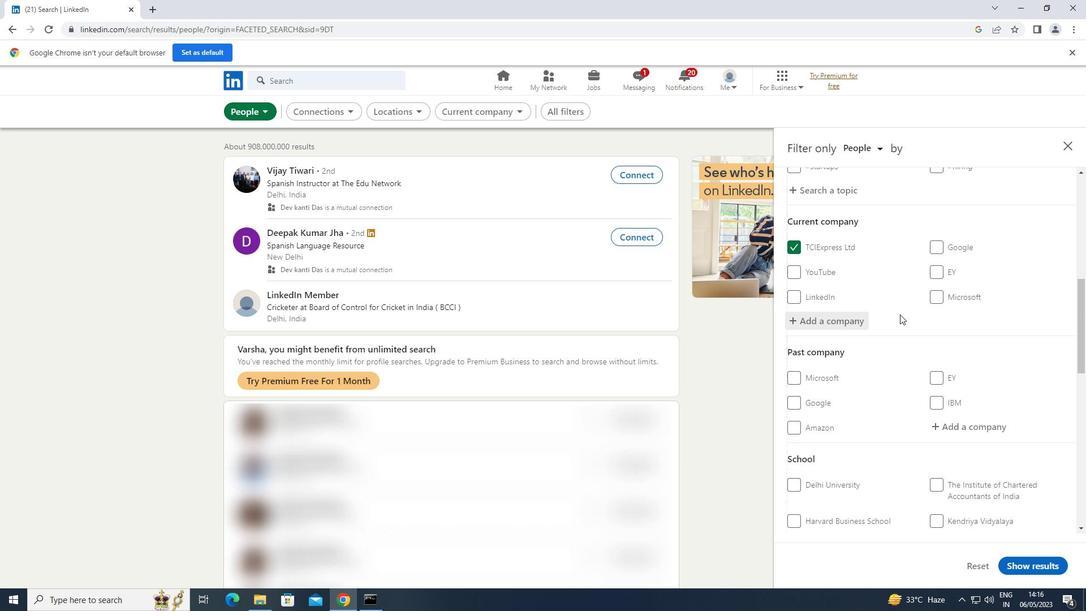 
Action: Mouse scrolled (900, 314) with delta (0, 0)
Screenshot: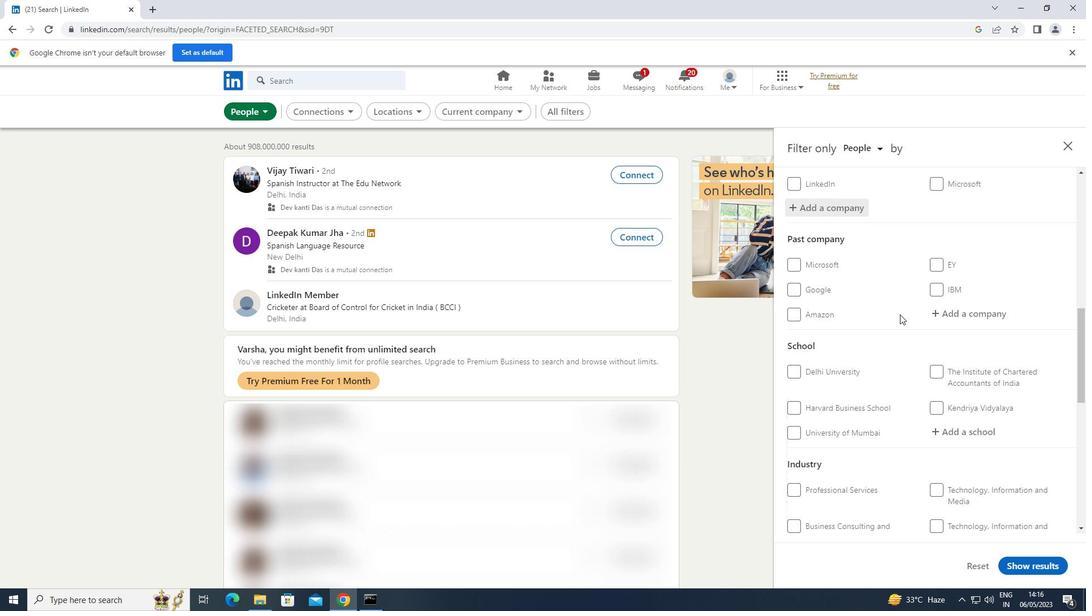 
Action: Mouse scrolled (900, 314) with delta (0, 0)
Screenshot: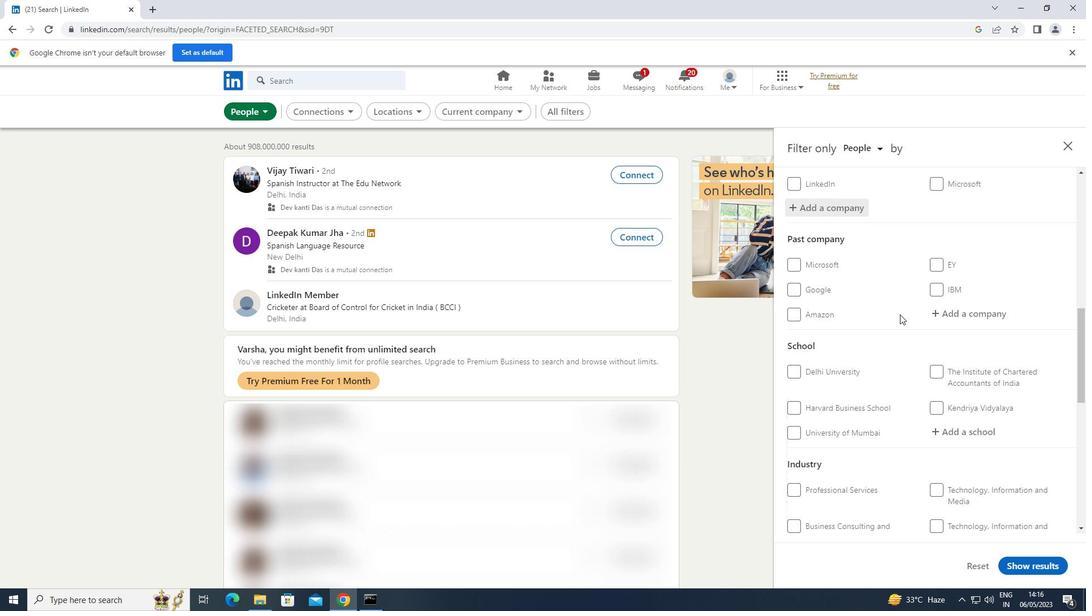 
Action: Mouse moved to (968, 322)
Screenshot: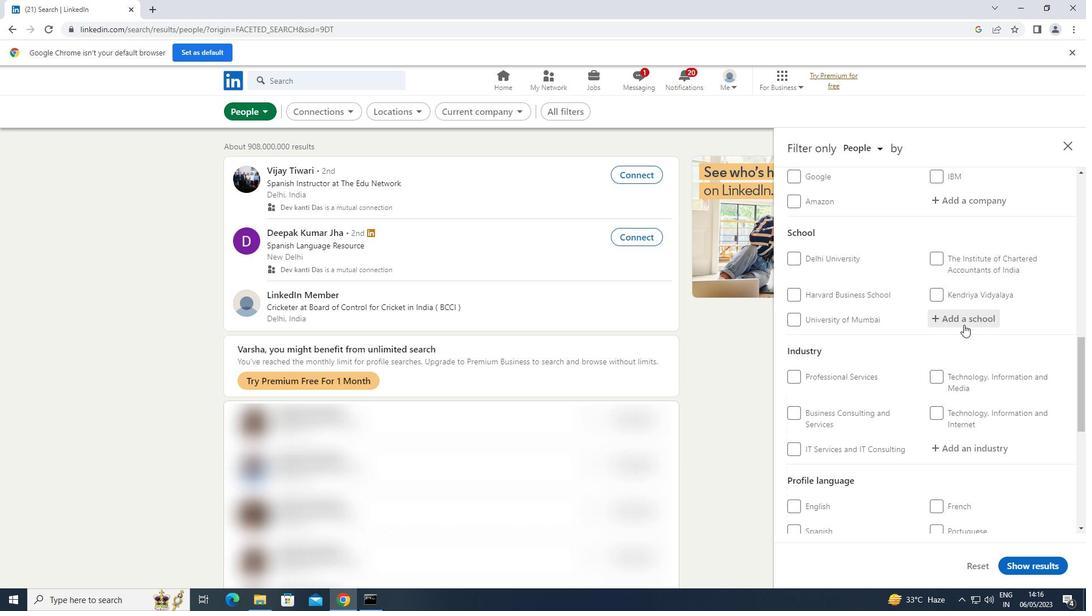 
Action: Mouse pressed left at (968, 322)
Screenshot: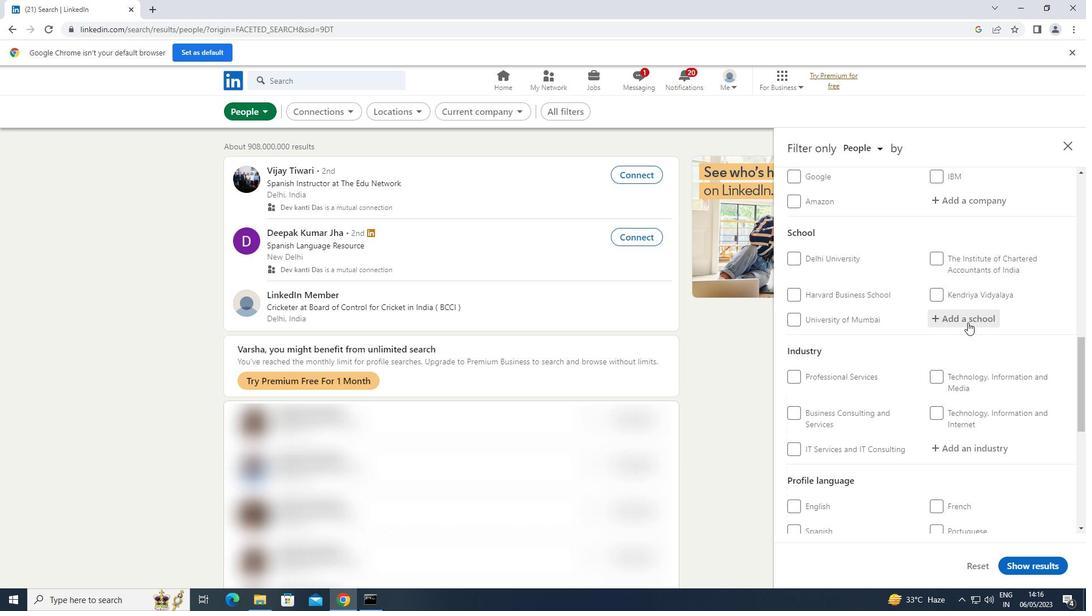 
Action: Mouse moved to (969, 321)
Screenshot: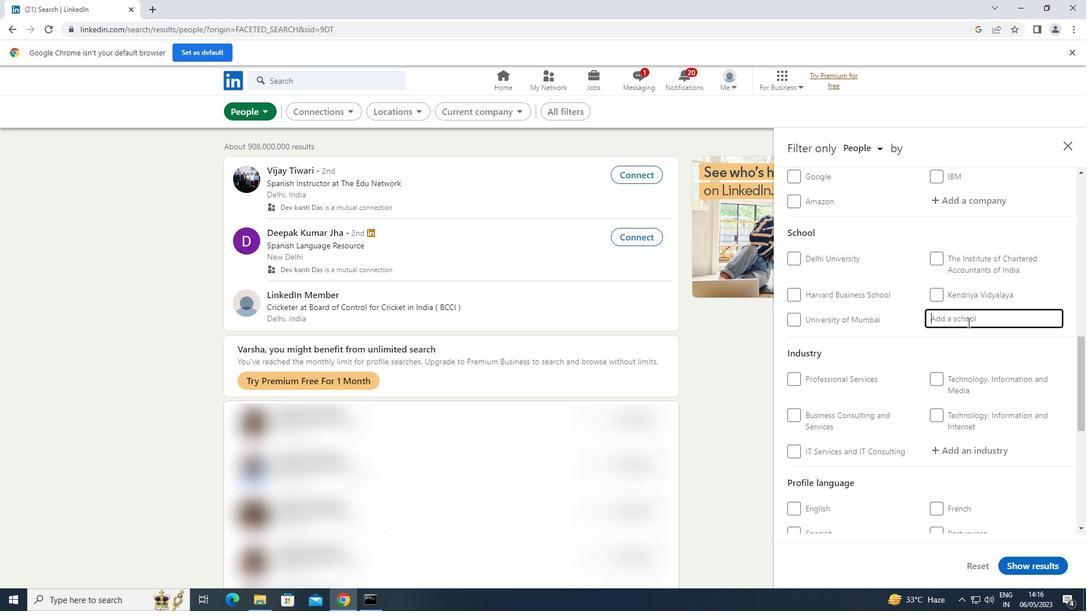 
Action: Key pressed <Key.shift>DR<Key.space><Key.shift>B<Key.space><Key.shift>R
Screenshot: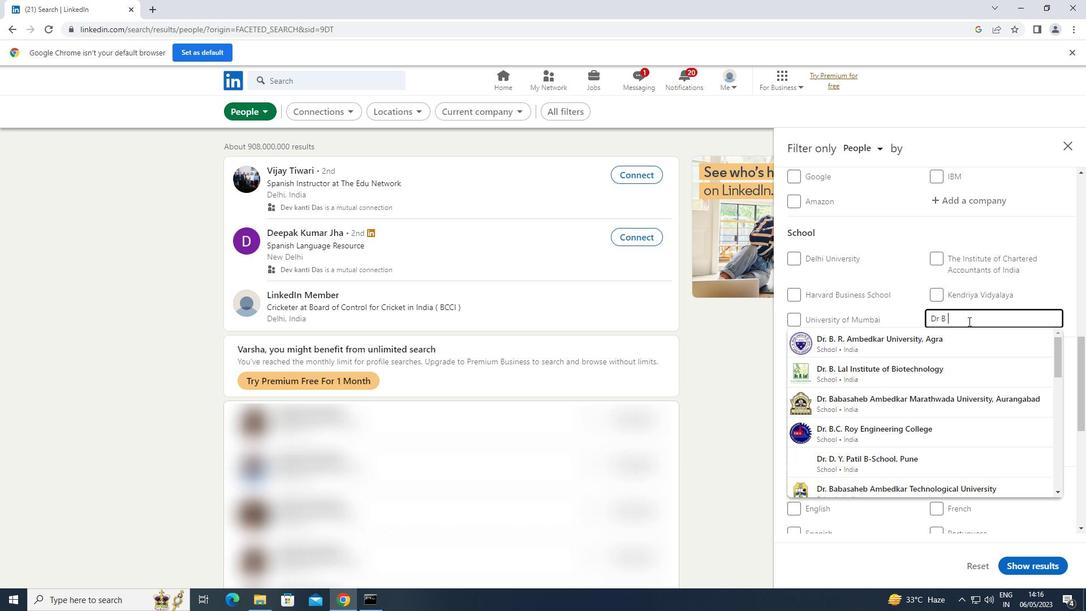 
Action: Mouse moved to (963, 345)
Screenshot: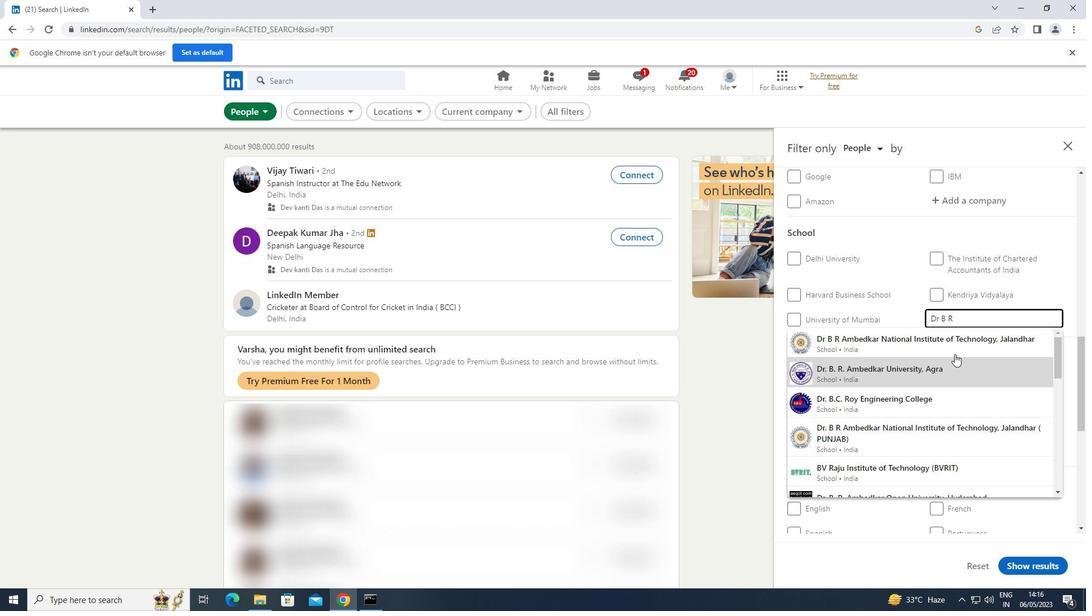 
Action: Mouse pressed left at (963, 345)
Screenshot: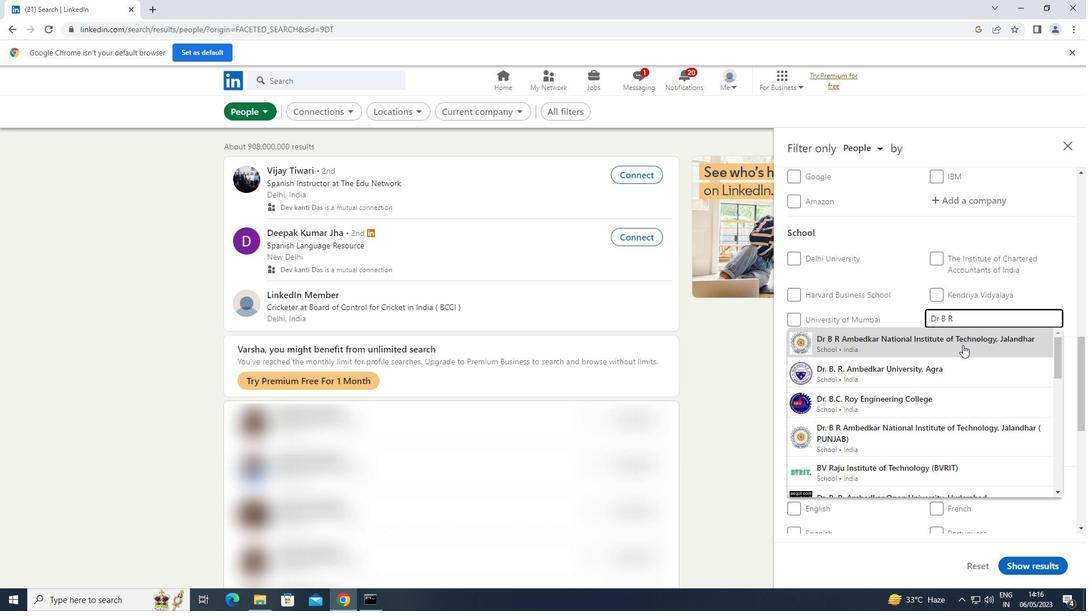 
Action: Mouse moved to (965, 340)
Screenshot: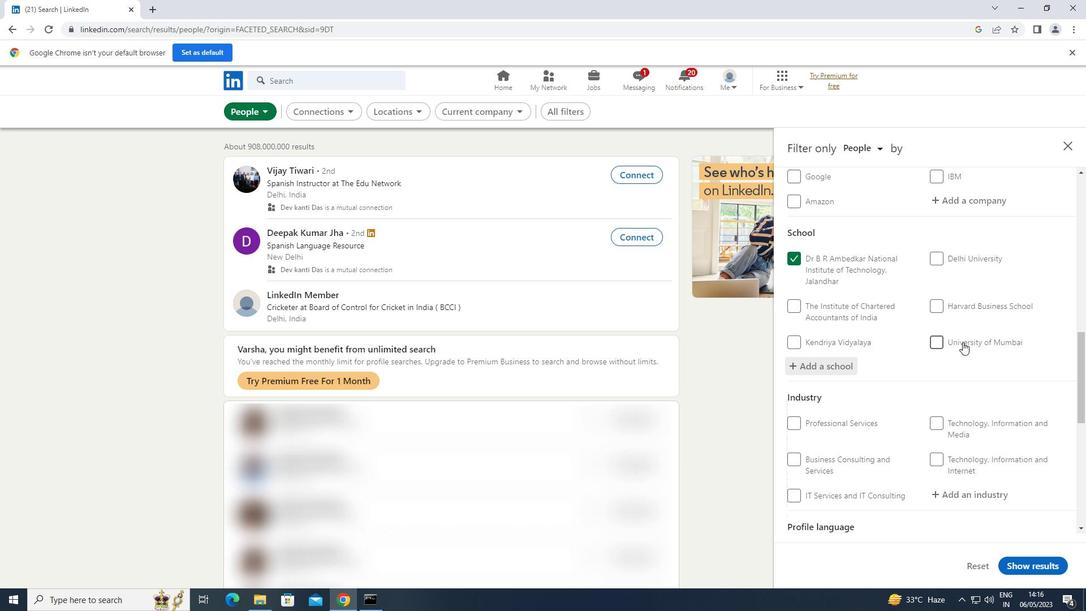 
Action: Mouse scrolled (965, 340) with delta (0, 0)
Screenshot: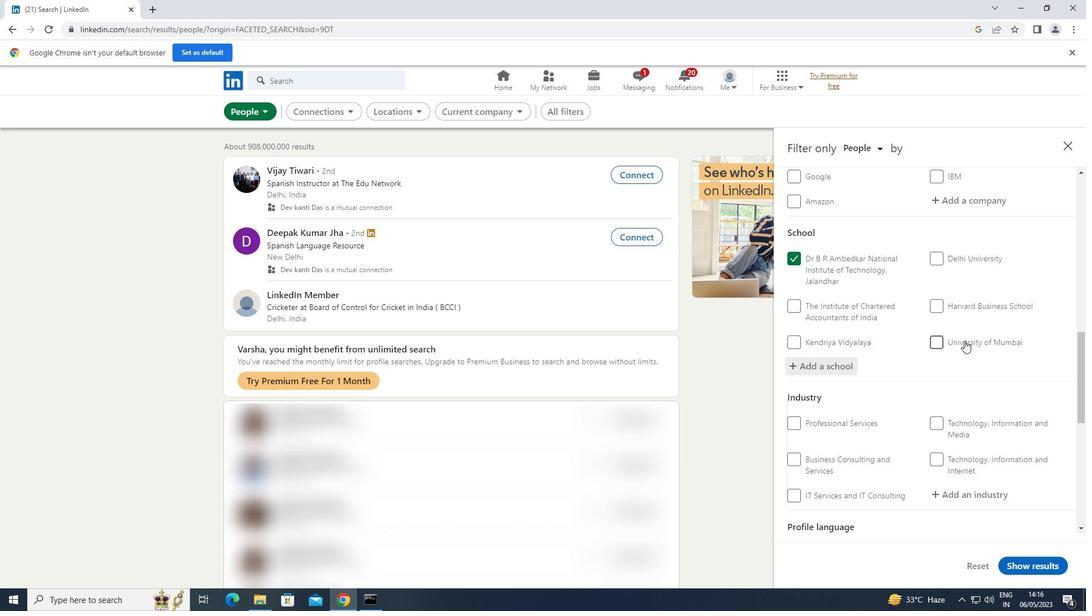 
Action: Mouse scrolled (965, 340) with delta (0, 0)
Screenshot: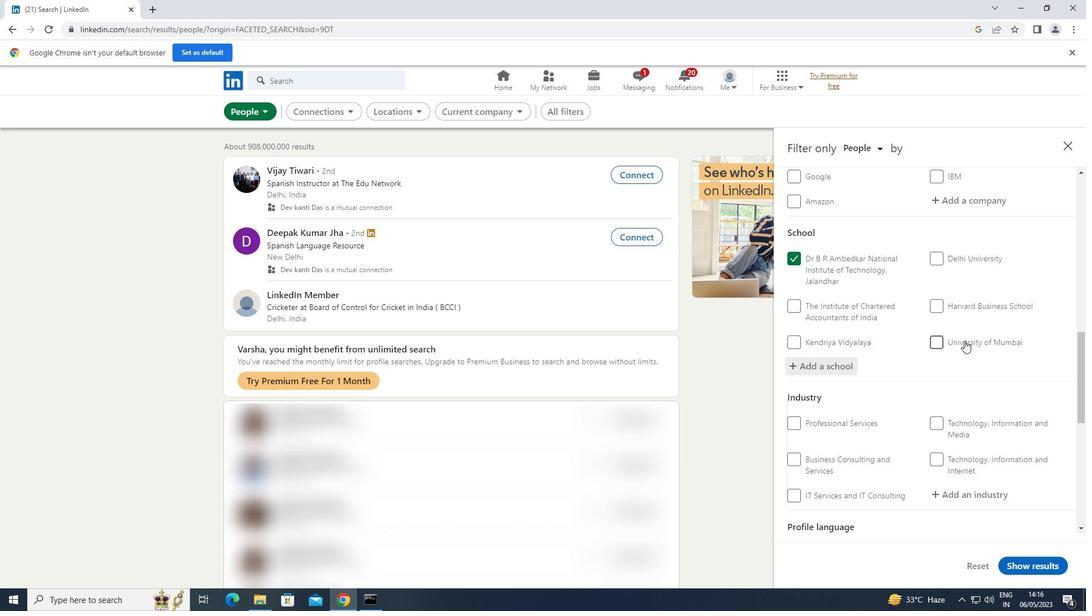 
Action: Mouse moved to (965, 340)
Screenshot: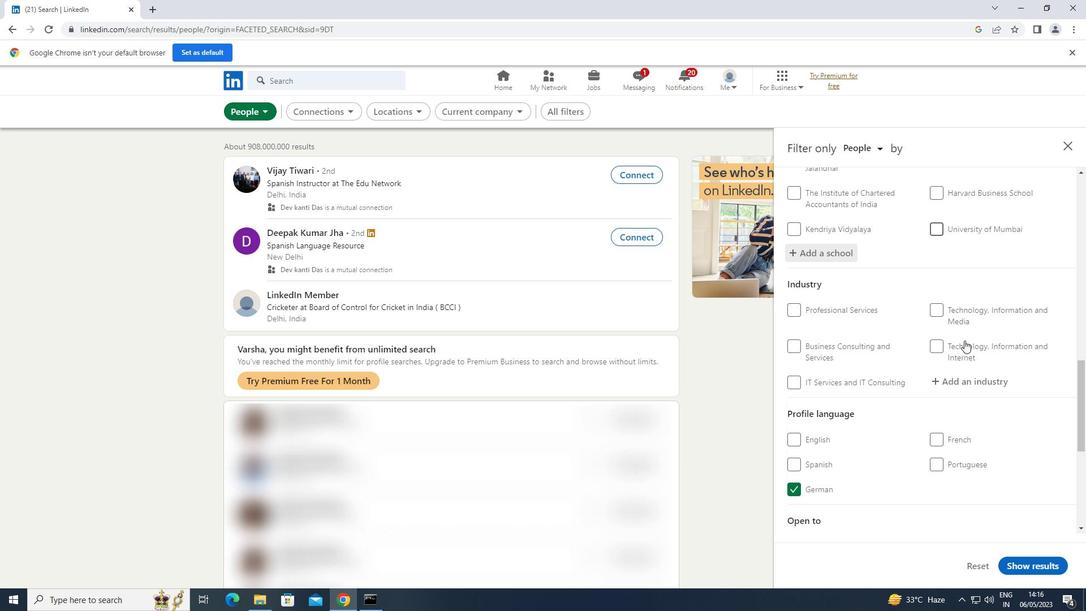 
Action: Mouse scrolled (965, 339) with delta (0, 0)
Screenshot: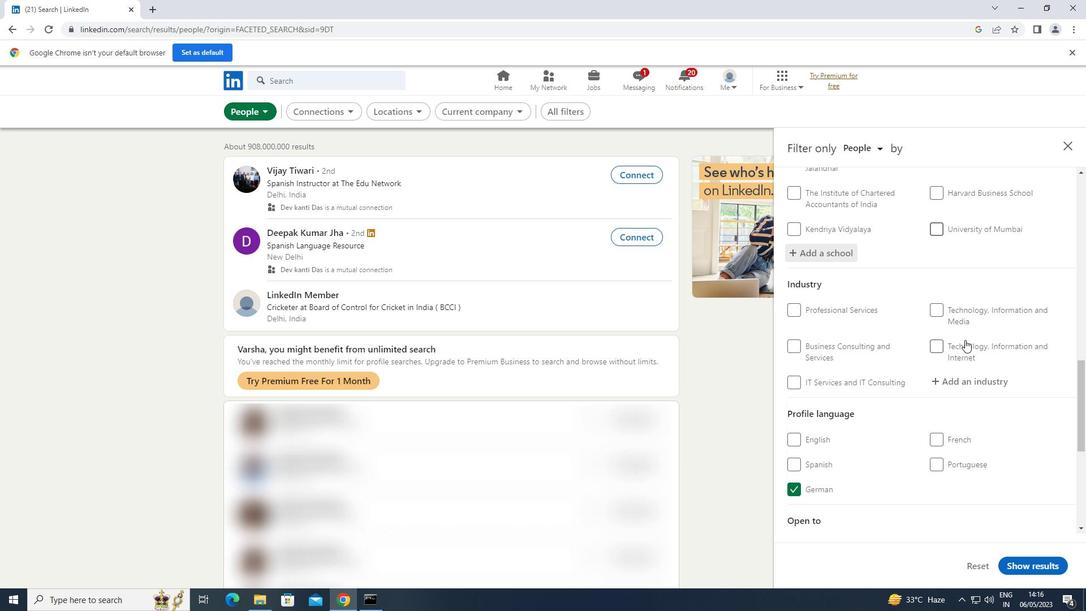 
Action: Mouse scrolled (965, 339) with delta (0, 0)
Screenshot: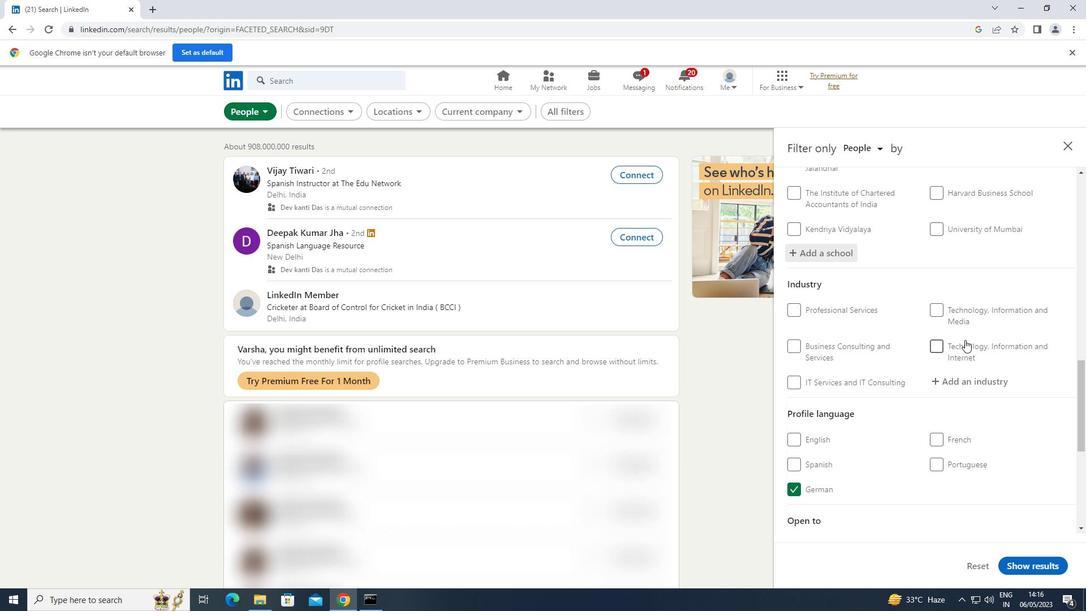 
Action: Mouse moved to (979, 270)
Screenshot: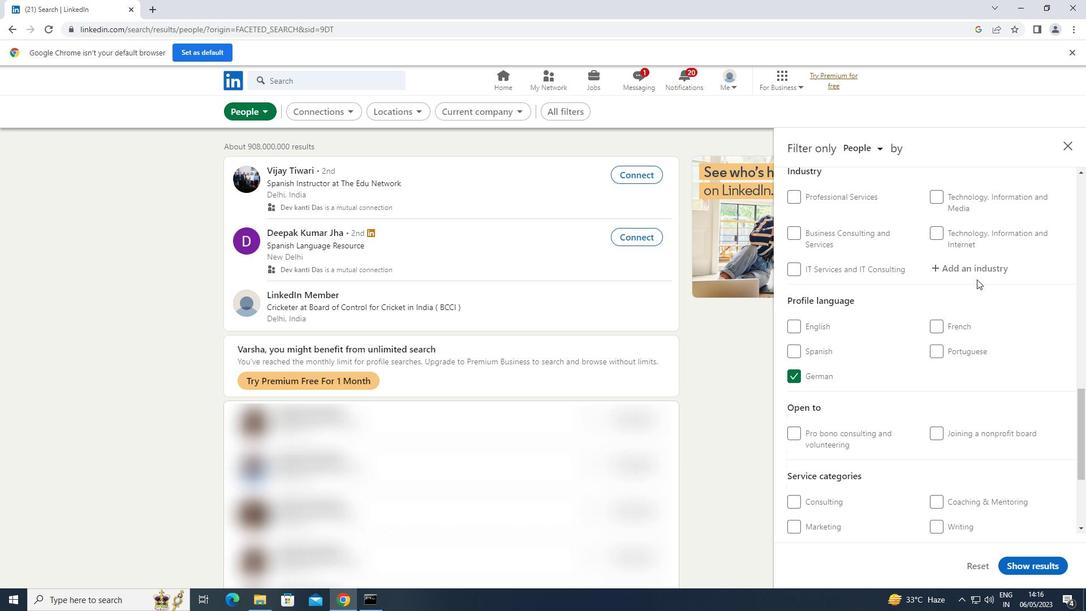 
Action: Mouse pressed left at (979, 270)
Screenshot: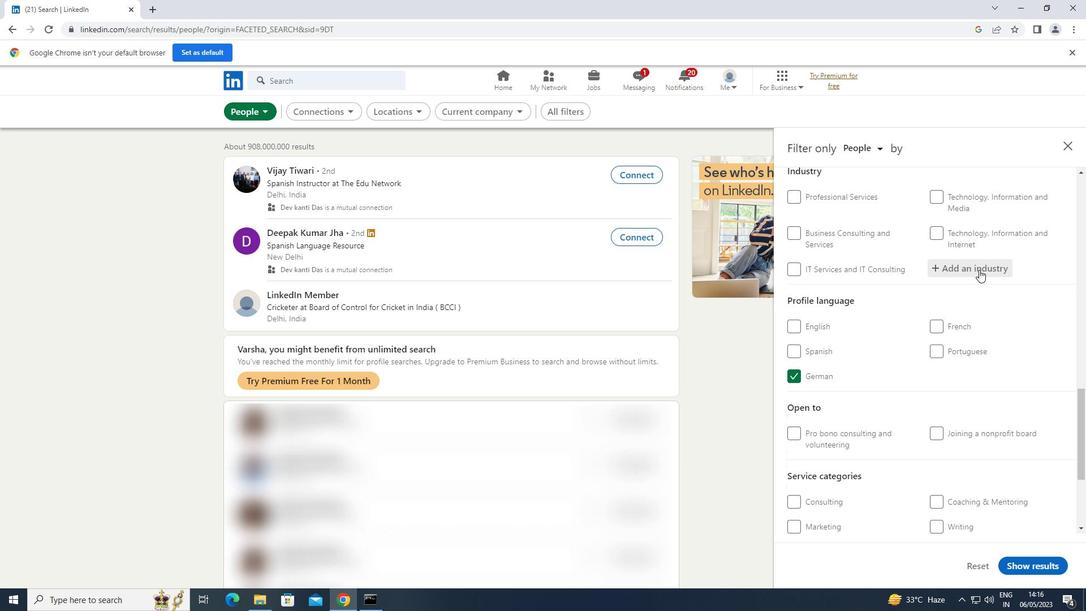 
Action: Mouse moved to (980, 269)
Screenshot: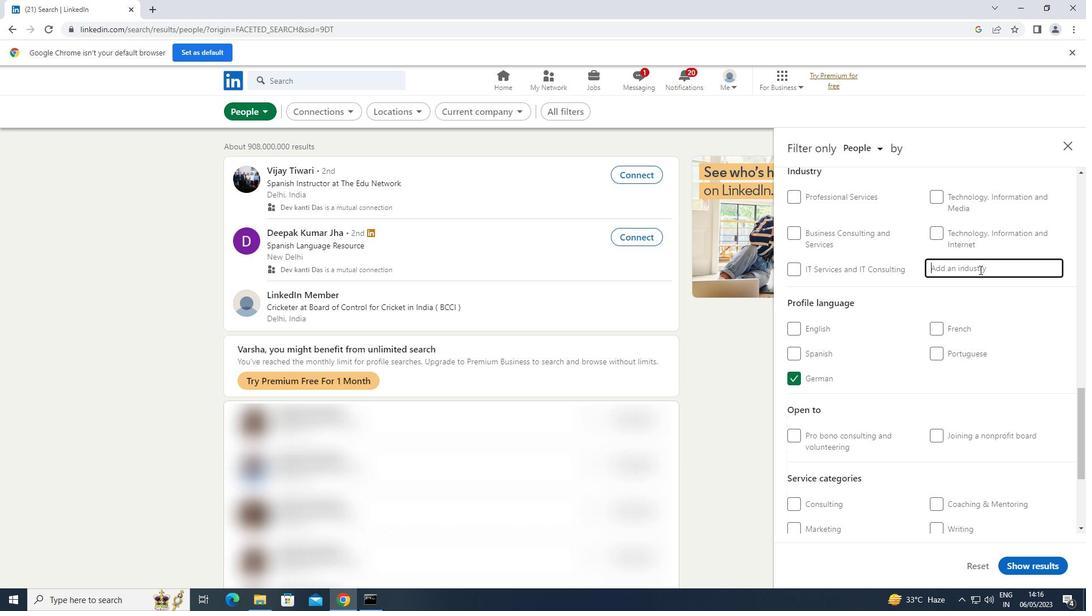 
Action: Key pressed <Key.shift>ADMINISTRATI
Screenshot: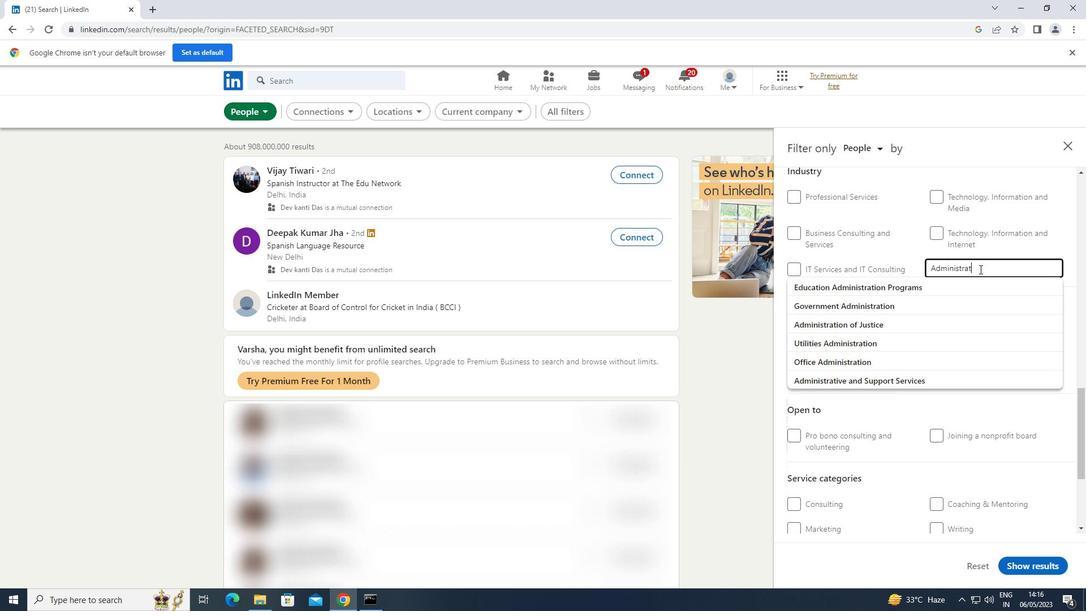 
Action: Mouse moved to (883, 377)
Screenshot: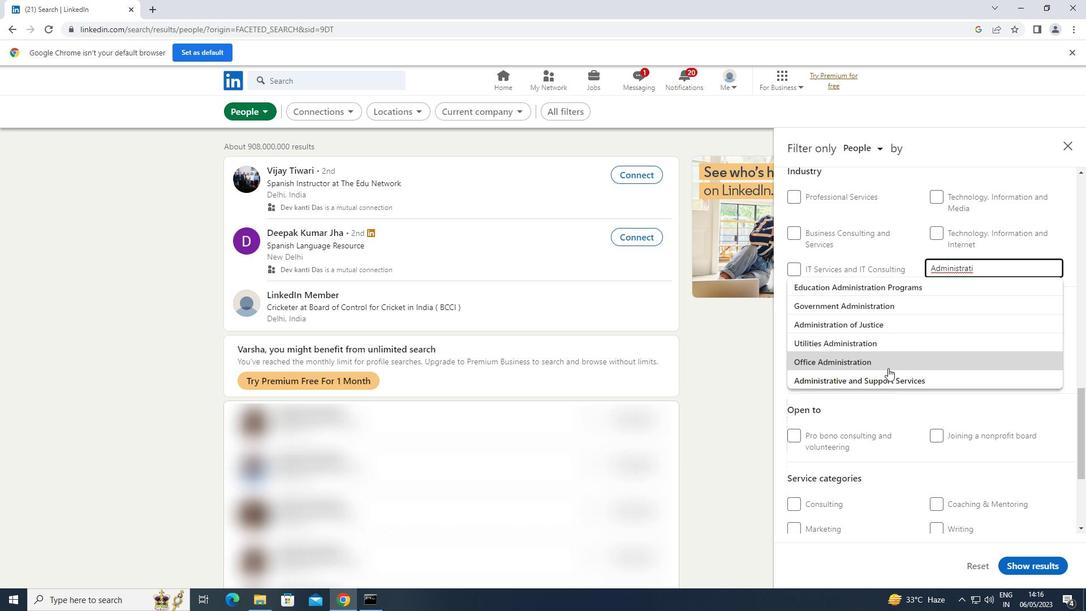 
Action: Mouse pressed left at (883, 377)
Screenshot: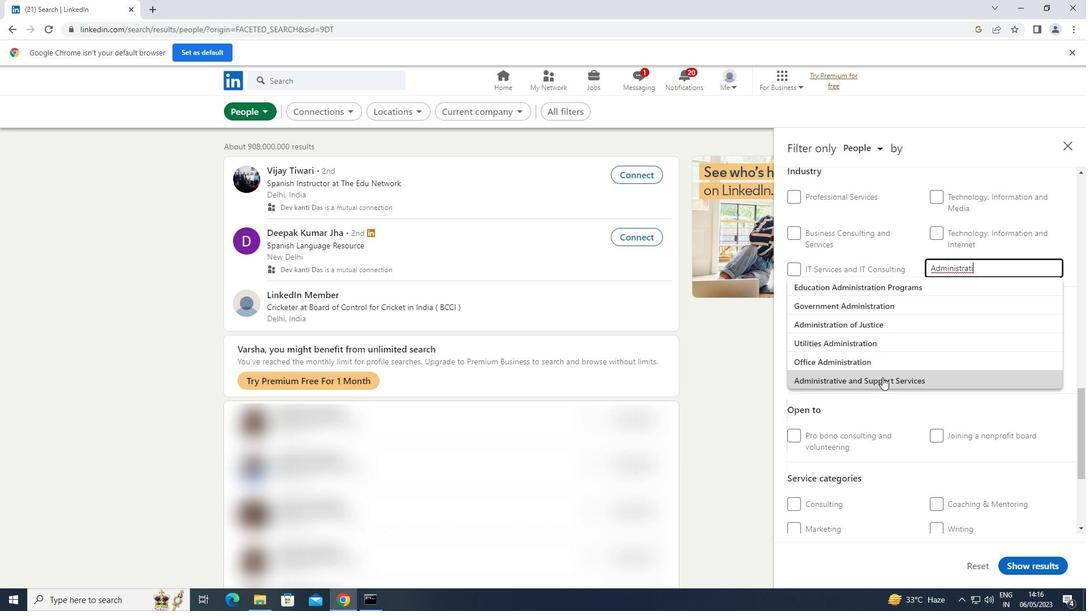 
Action: Mouse moved to (888, 372)
Screenshot: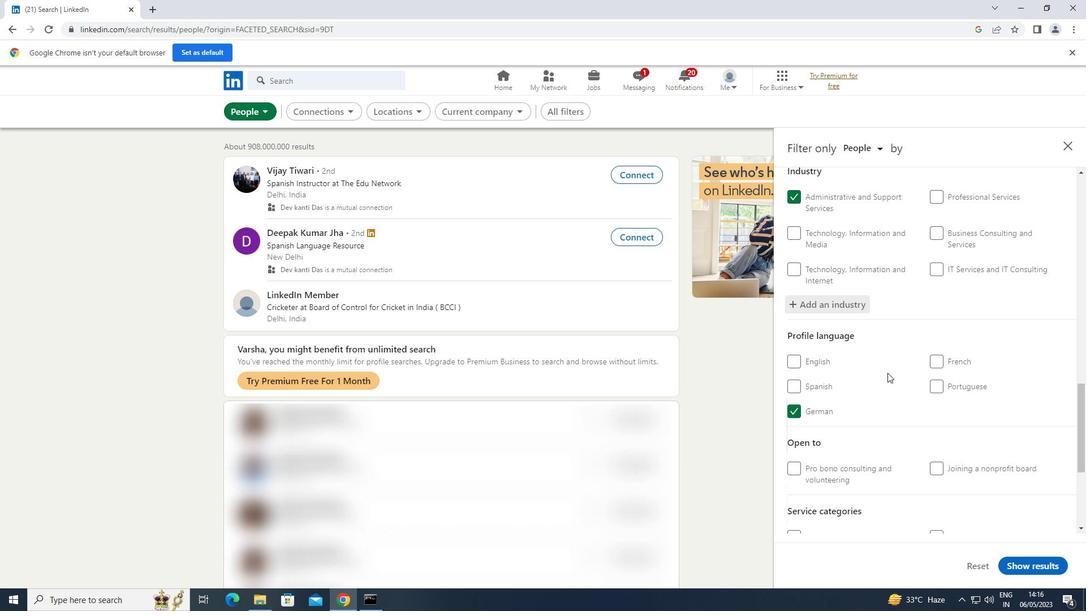
Action: Mouse scrolled (888, 371) with delta (0, 0)
Screenshot: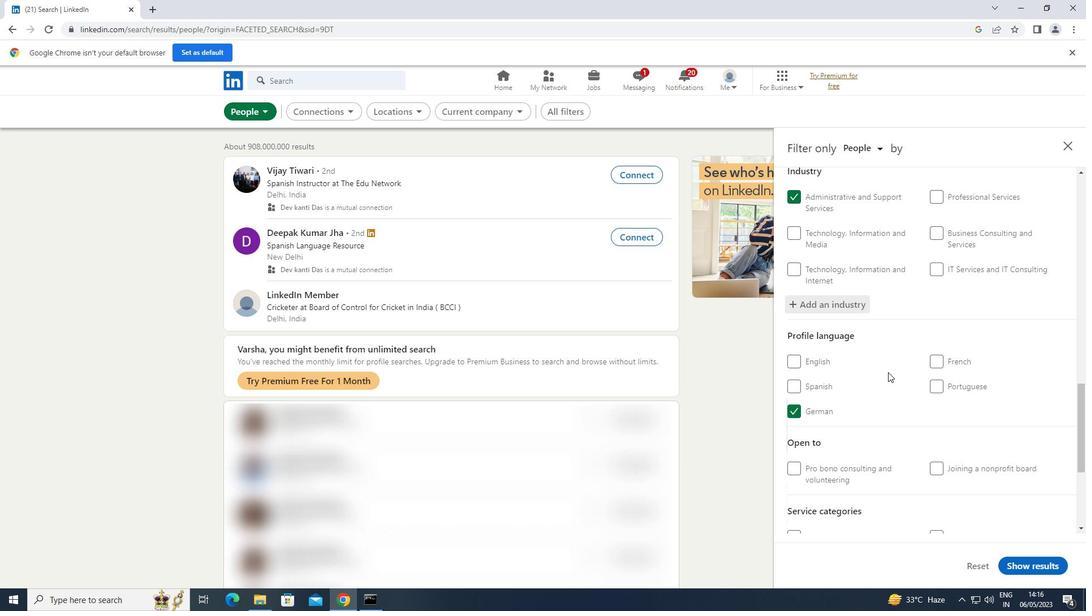 
Action: Mouse scrolled (888, 371) with delta (0, 0)
Screenshot: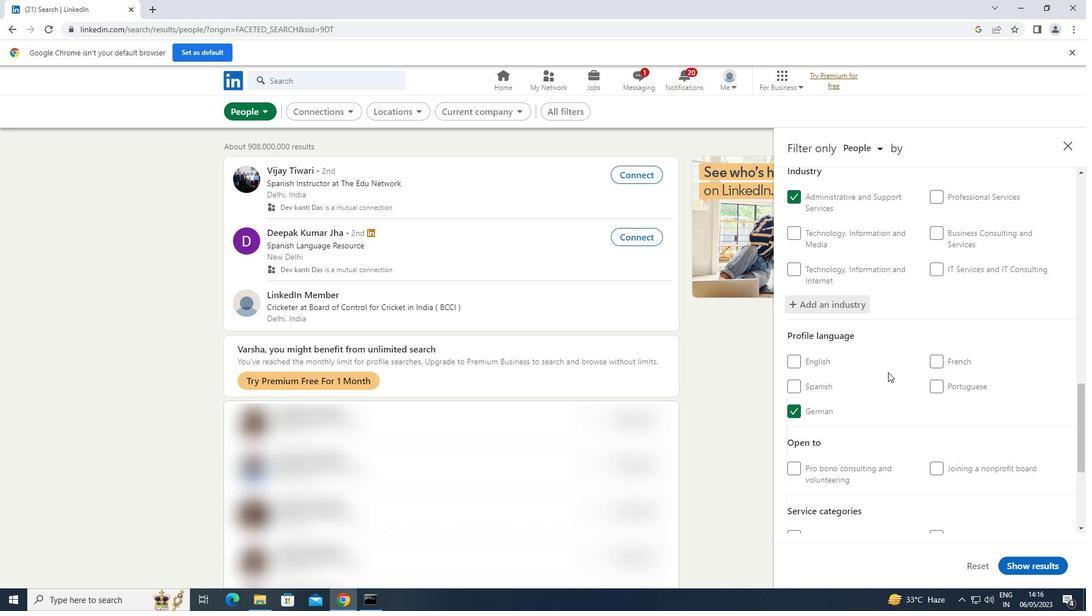 
Action: Mouse moved to (890, 370)
Screenshot: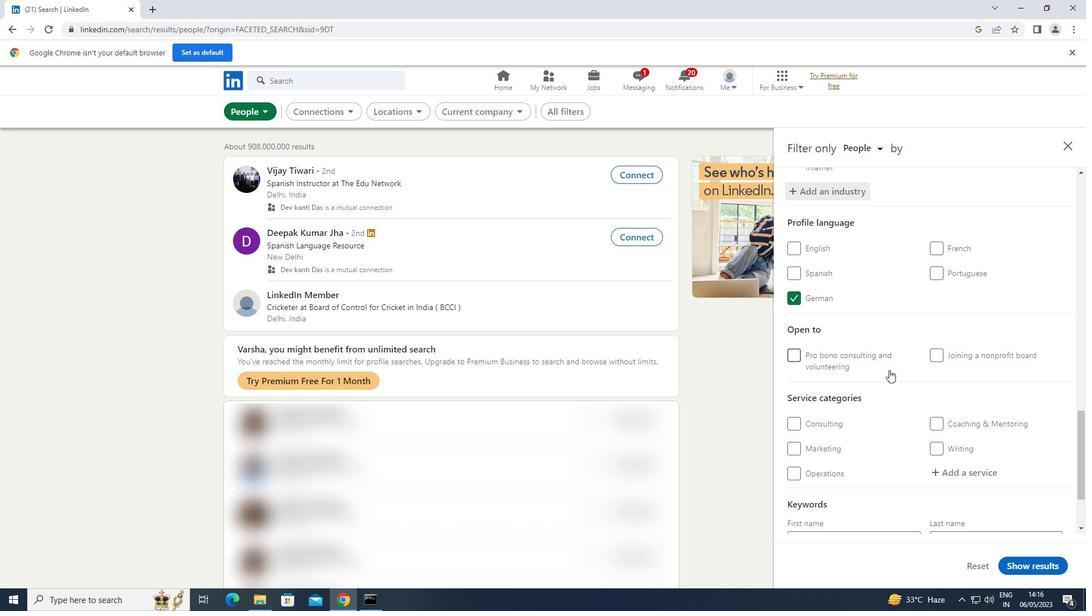 
Action: Mouse scrolled (890, 369) with delta (0, 0)
Screenshot: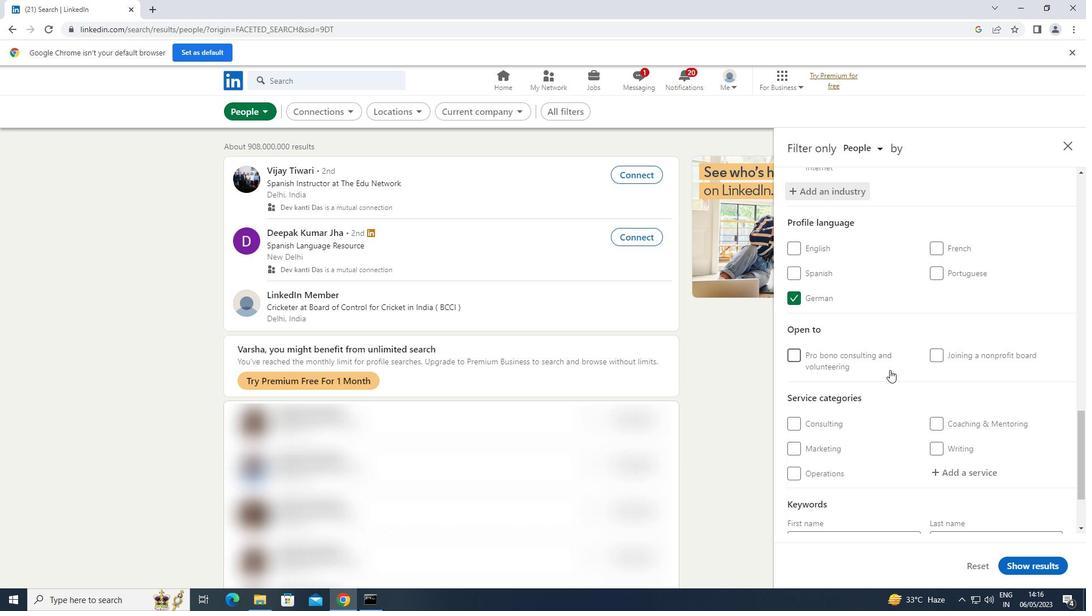 
Action: Mouse scrolled (890, 369) with delta (0, 0)
Screenshot: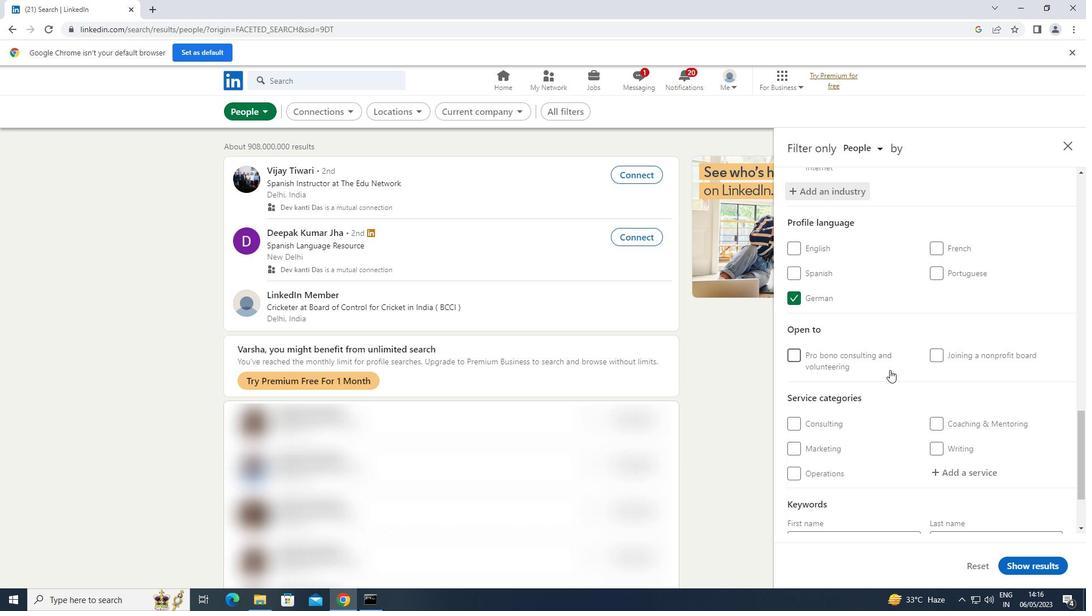 
Action: Mouse scrolled (890, 369) with delta (0, 0)
Screenshot: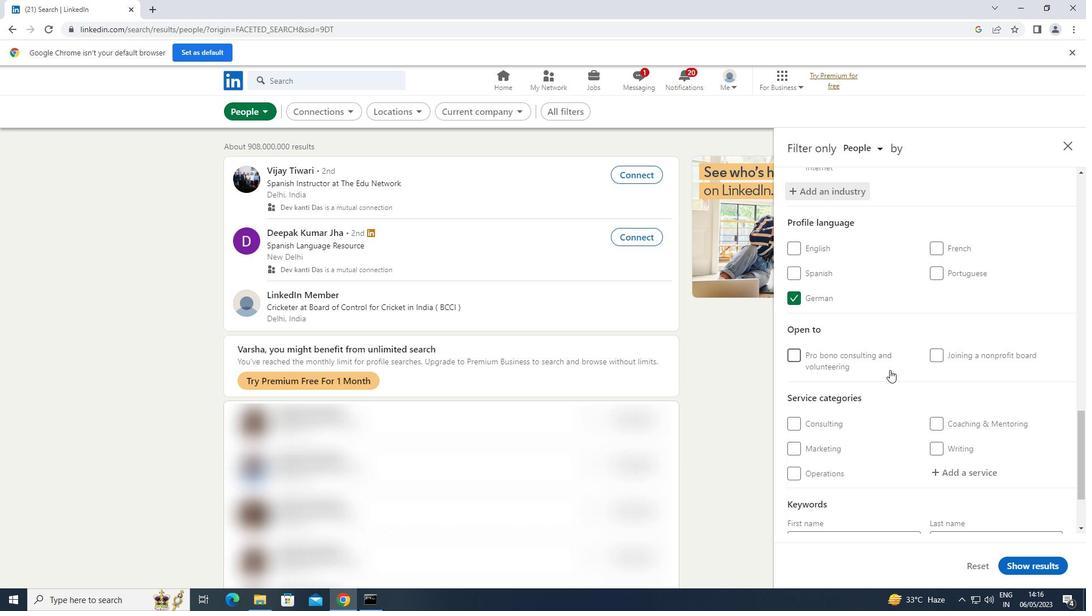 
Action: Mouse moved to (947, 367)
Screenshot: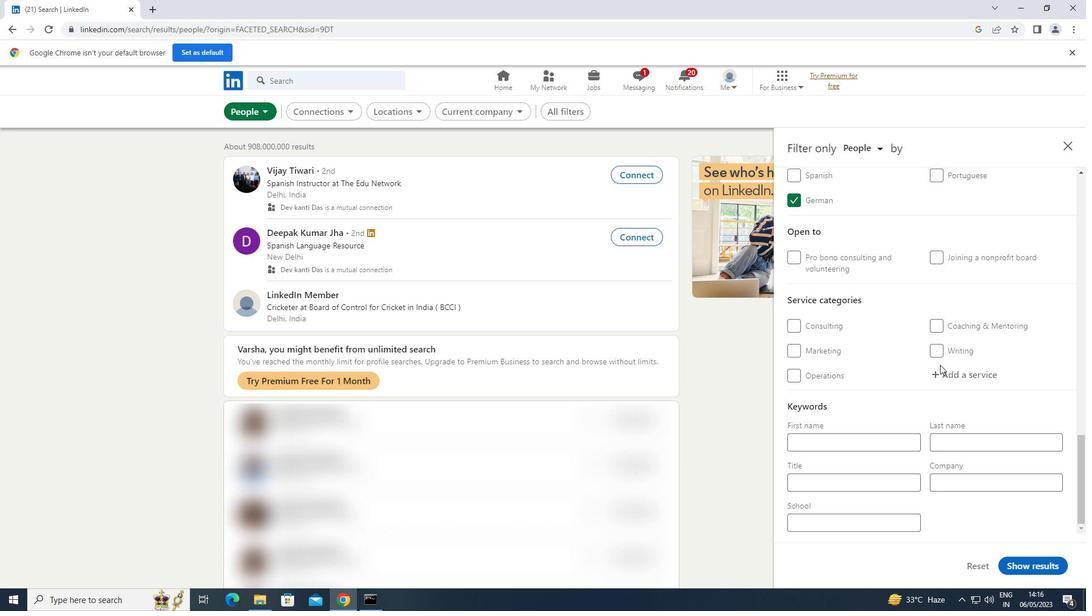 
Action: Mouse pressed left at (947, 367)
Screenshot: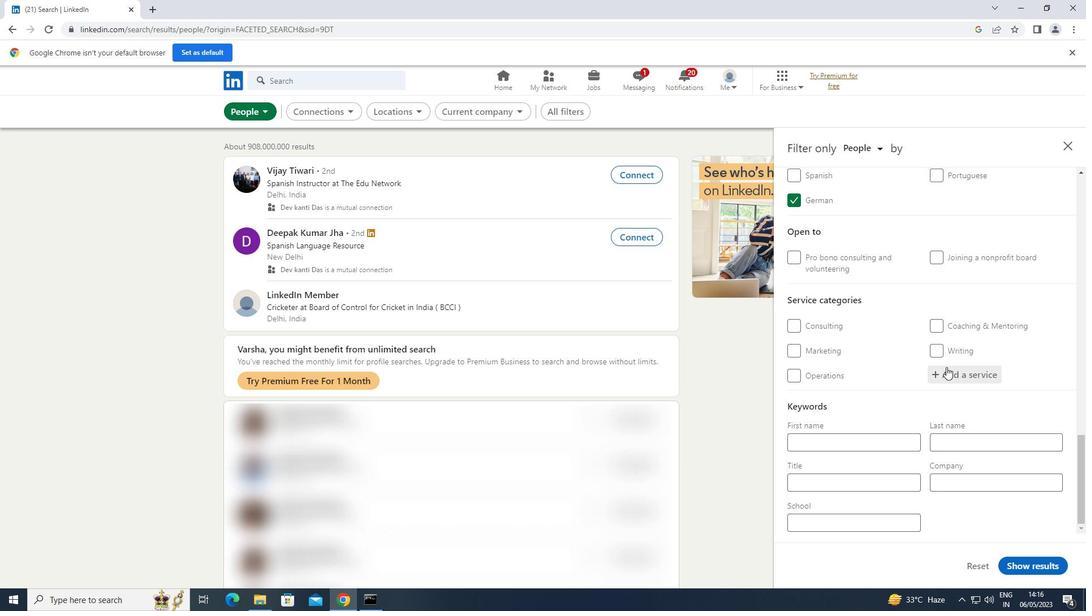 
Action: Mouse moved to (947, 367)
Screenshot: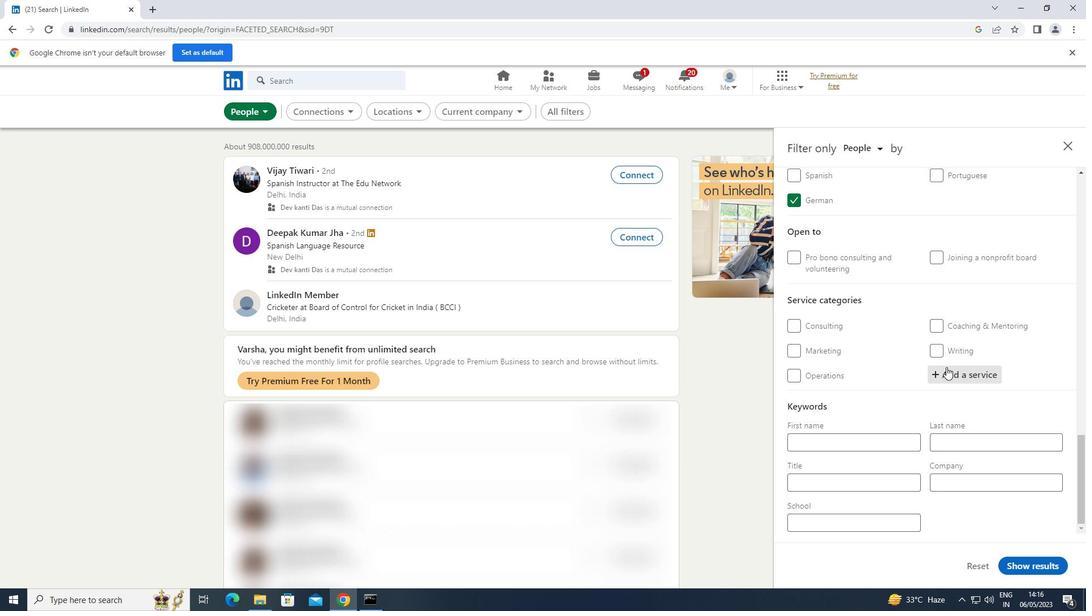 
Action: Key pressed <Key.shift>PRICING
Screenshot: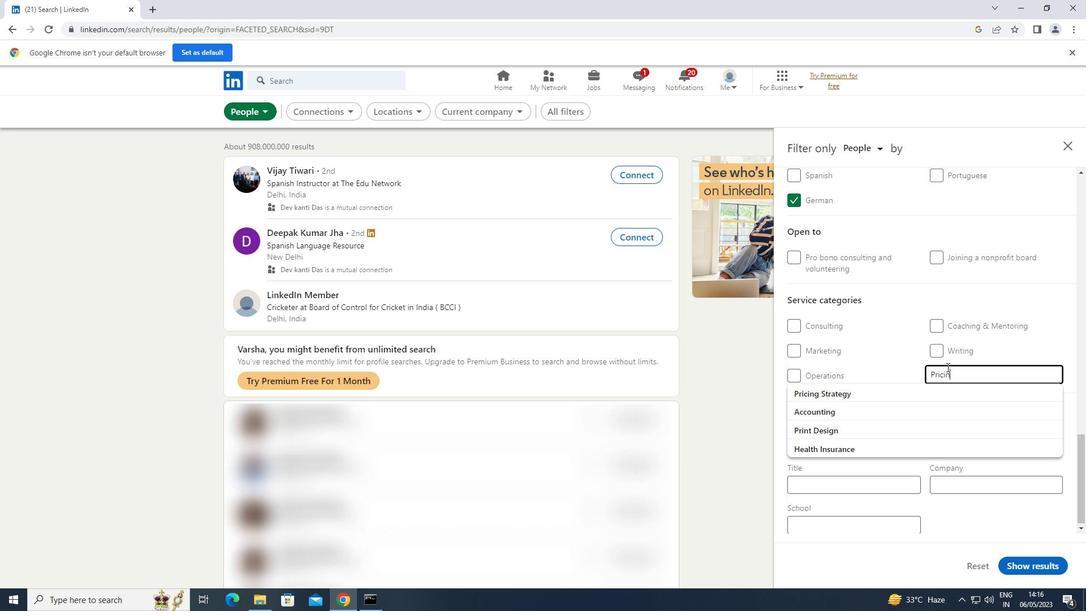 
Action: Mouse moved to (842, 393)
Screenshot: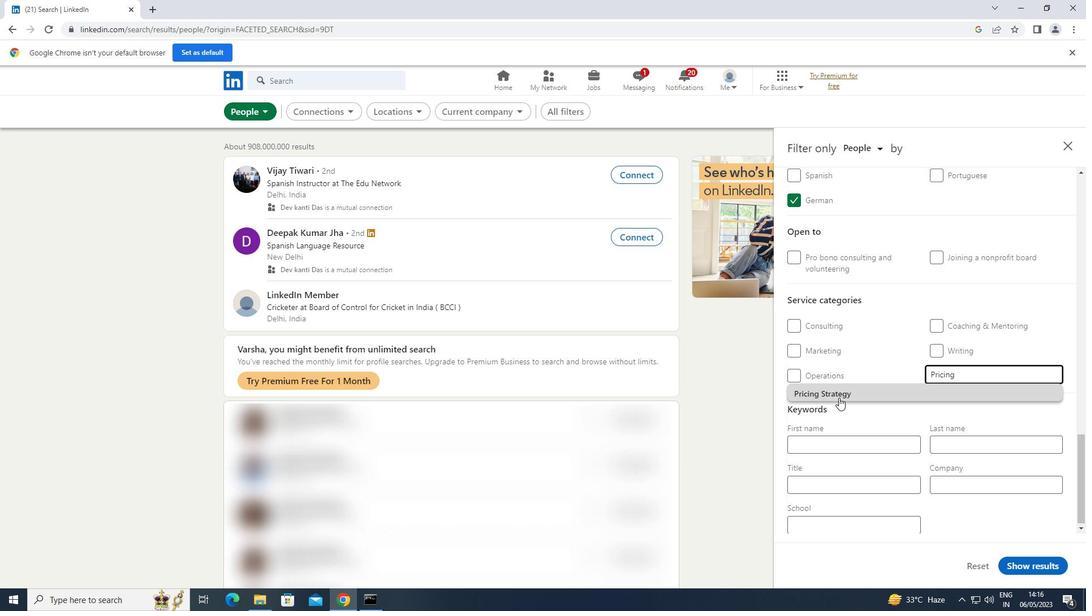
Action: Mouse pressed left at (842, 393)
Screenshot: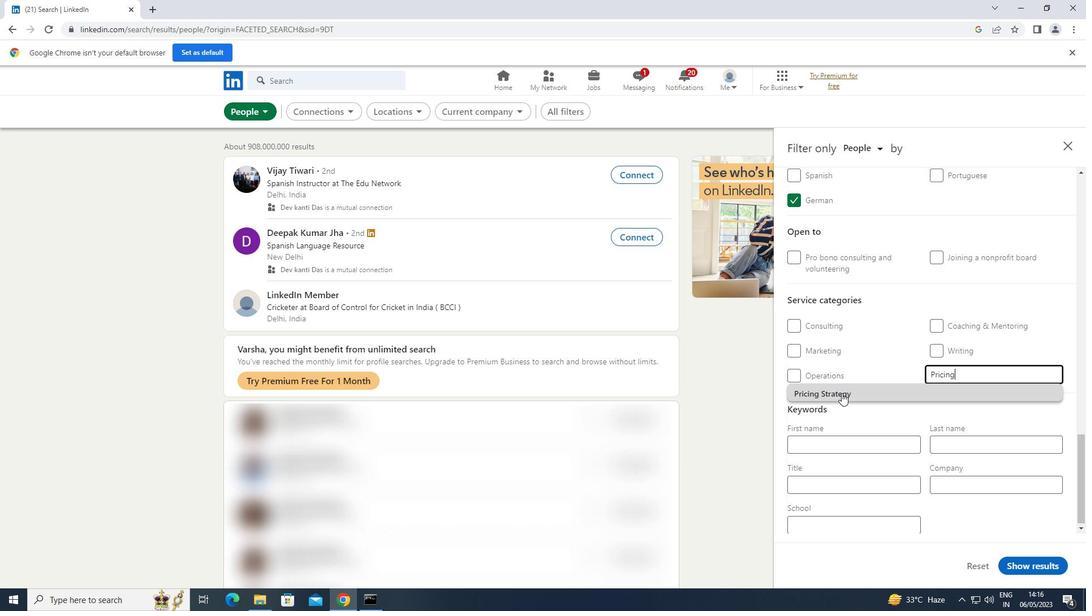 
Action: Mouse moved to (841, 384)
Screenshot: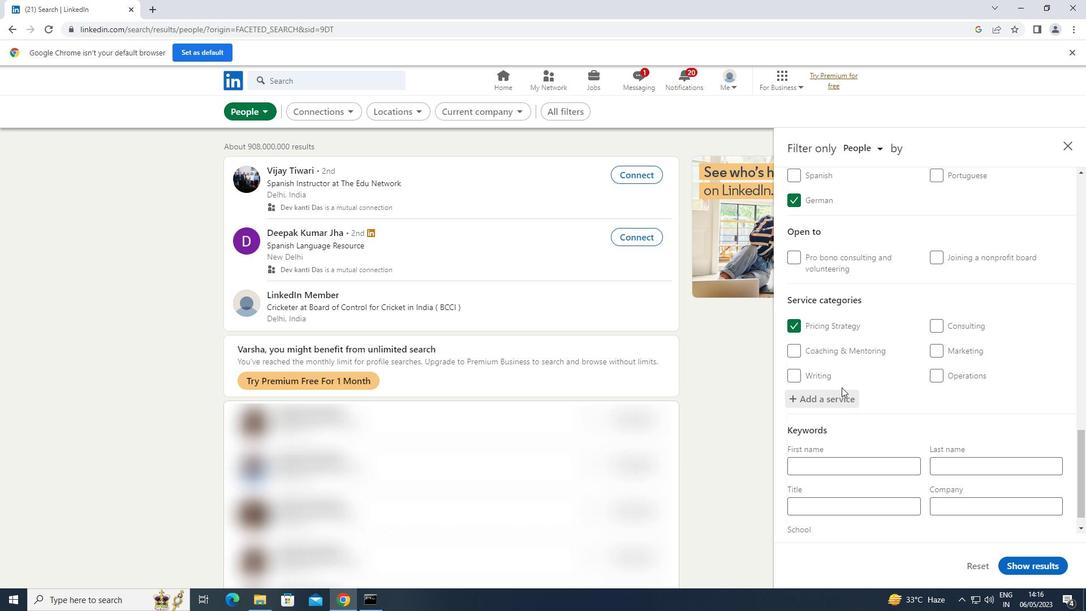 
Action: Mouse scrolled (841, 384) with delta (0, 0)
Screenshot: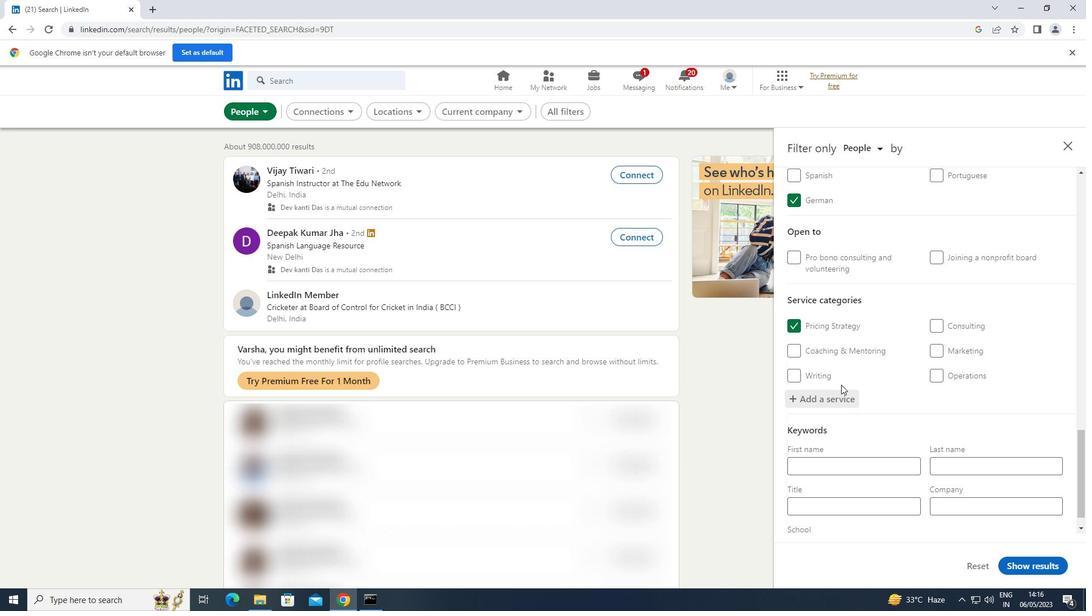 
Action: Mouse scrolled (841, 384) with delta (0, 0)
Screenshot: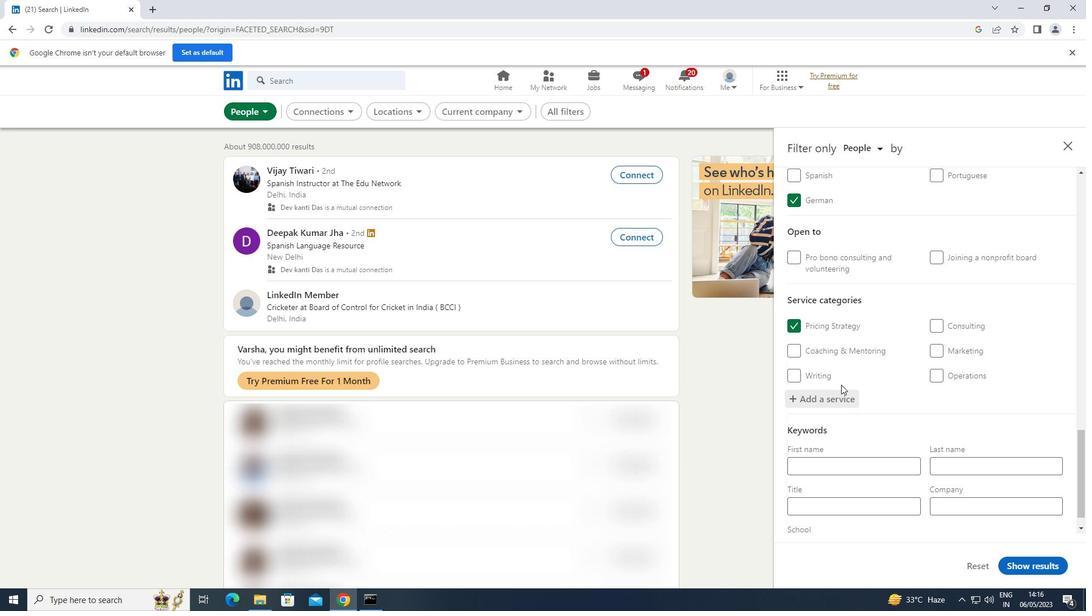 
Action: Mouse scrolled (841, 384) with delta (0, 0)
Screenshot: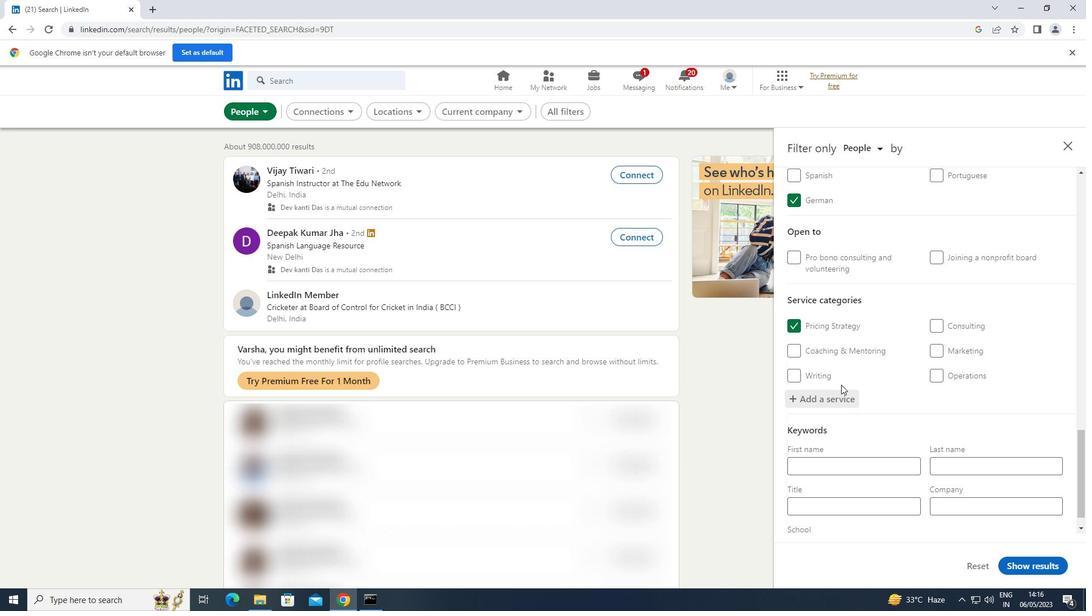 
Action: Mouse scrolled (841, 384) with delta (0, 0)
Screenshot: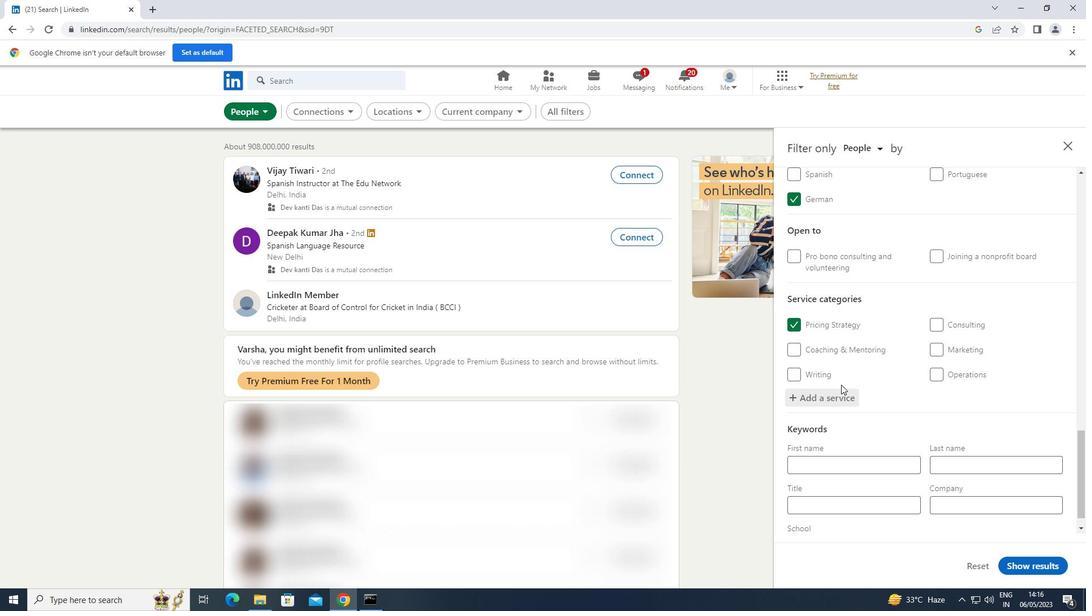 
Action: Mouse scrolled (841, 384) with delta (0, 0)
Screenshot: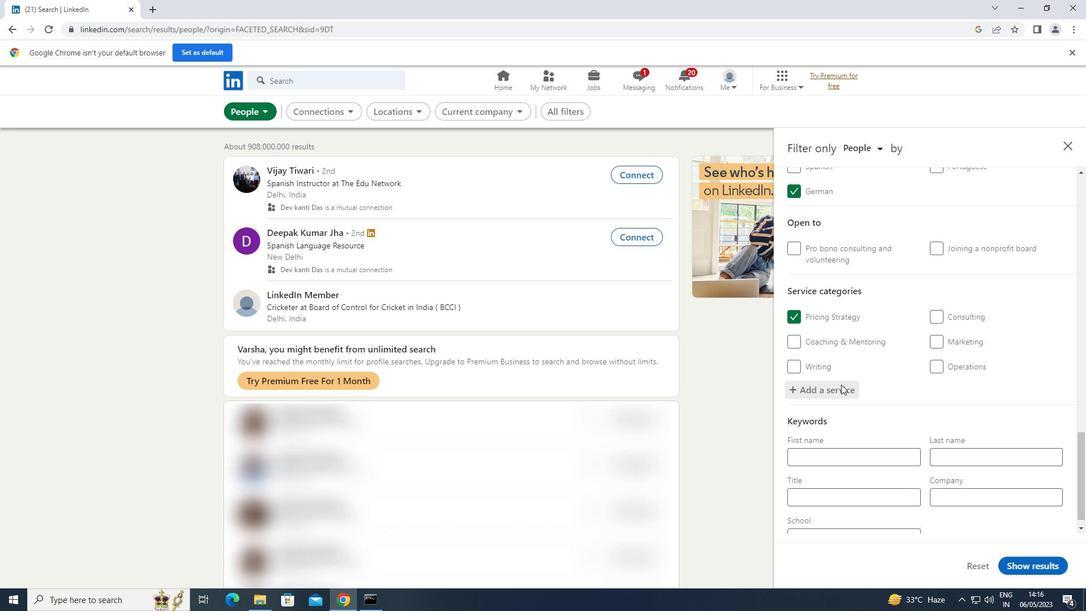 
Action: Mouse scrolled (841, 384) with delta (0, 0)
Screenshot: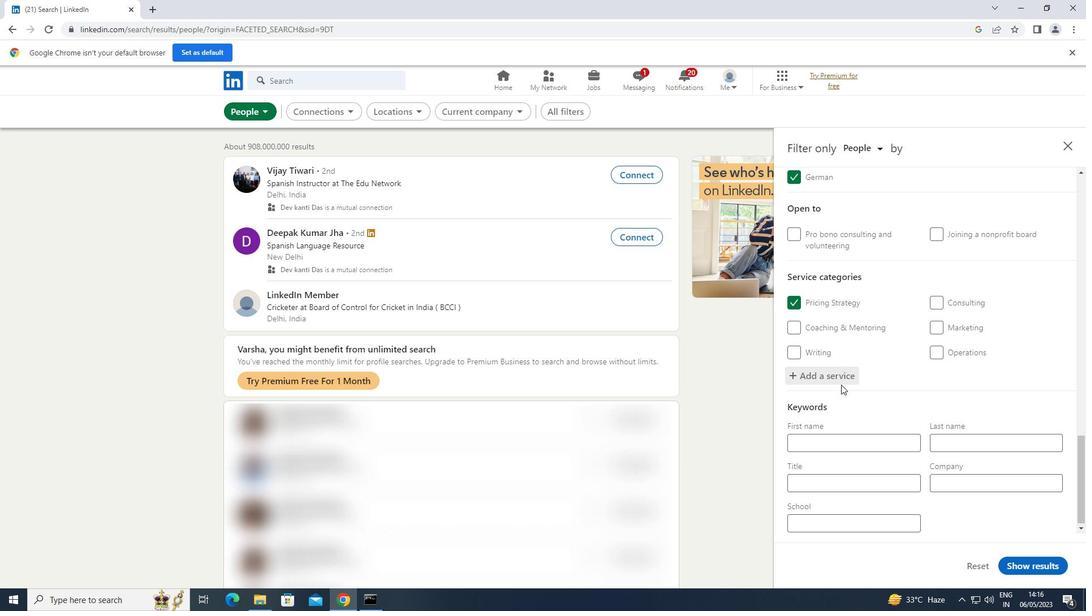 
Action: Mouse moved to (840, 483)
Screenshot: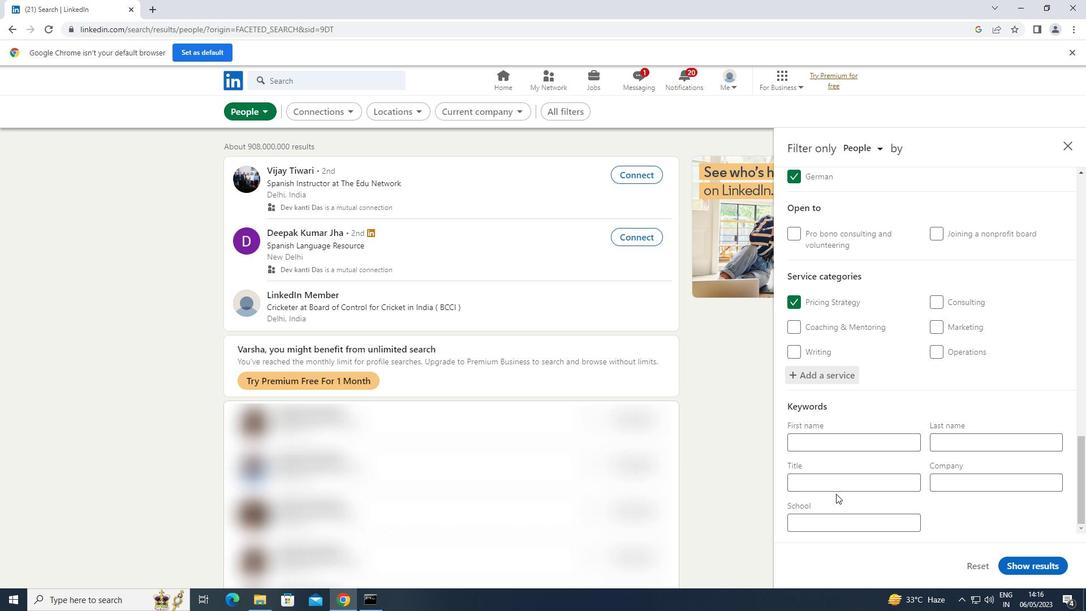 
Action: Mouse pressed left at (840, 483)
Screenshot: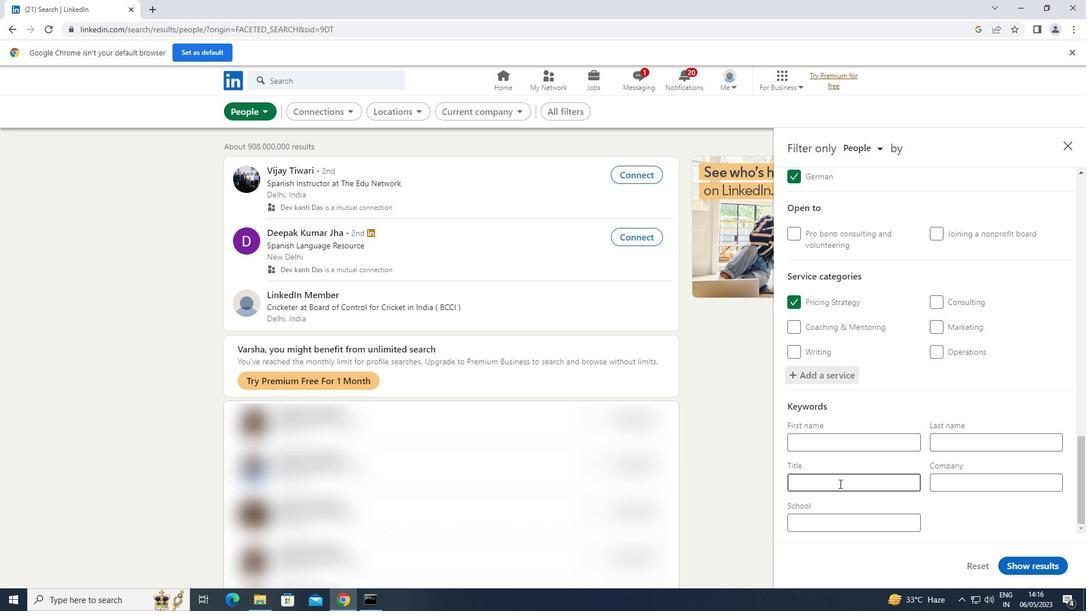 
Action: Key pressed <Key.shift>ANIMAL<Key.space><Key.shift>SHELTER<Key.space><Key.shift>VOLUNTEER
Screenshot: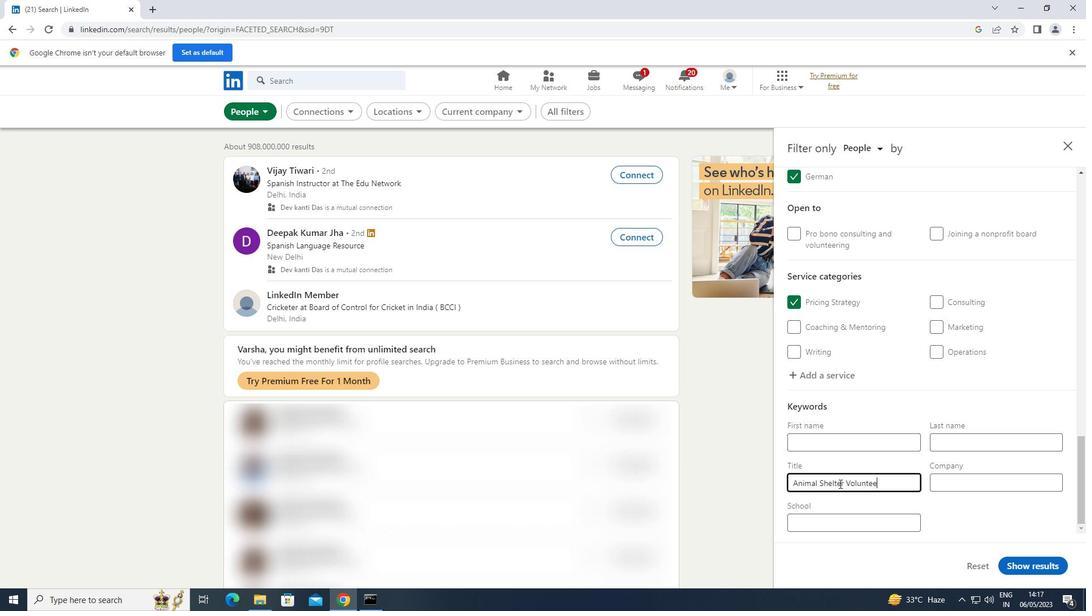
Action: Mouse moved to (1039, 557)
Screenshot: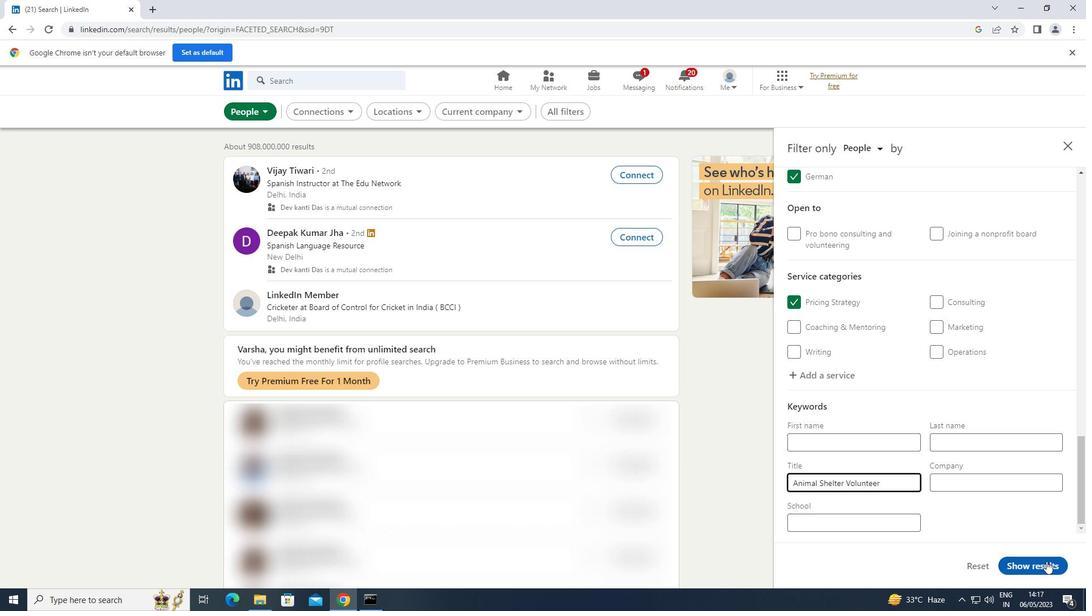 
Action: Mouse pressed left at (1039, 557)
Screenshot: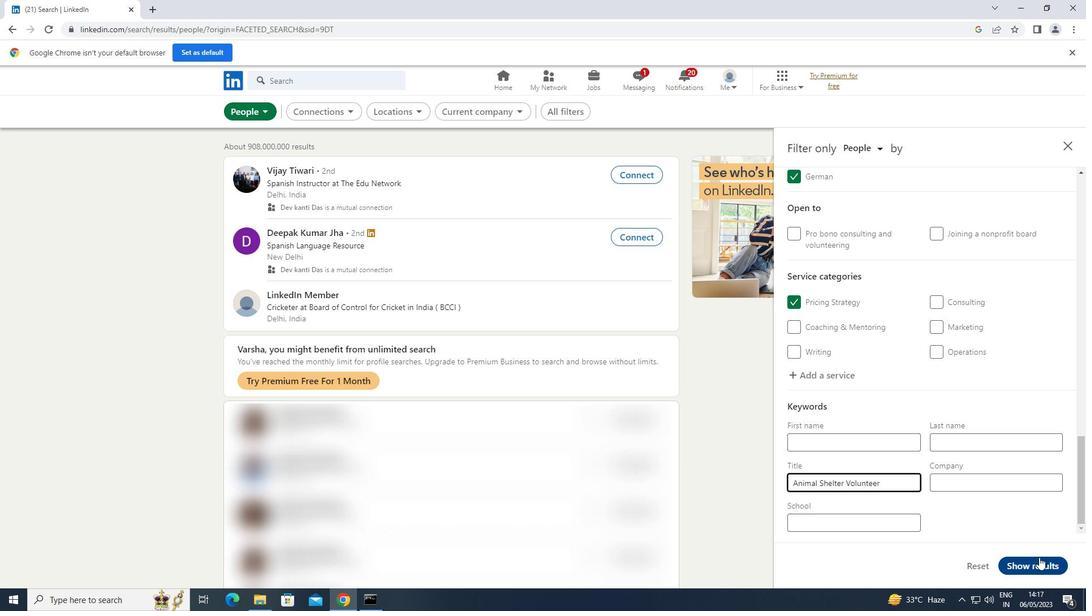 
